 Task: Create a due date automation trigger when advanced on, 2 working days before a card is due add fields with custom field "Resume" unchecked at 11:00 AM.
Action: Mouse moved to (1097, 318)
Screenshot: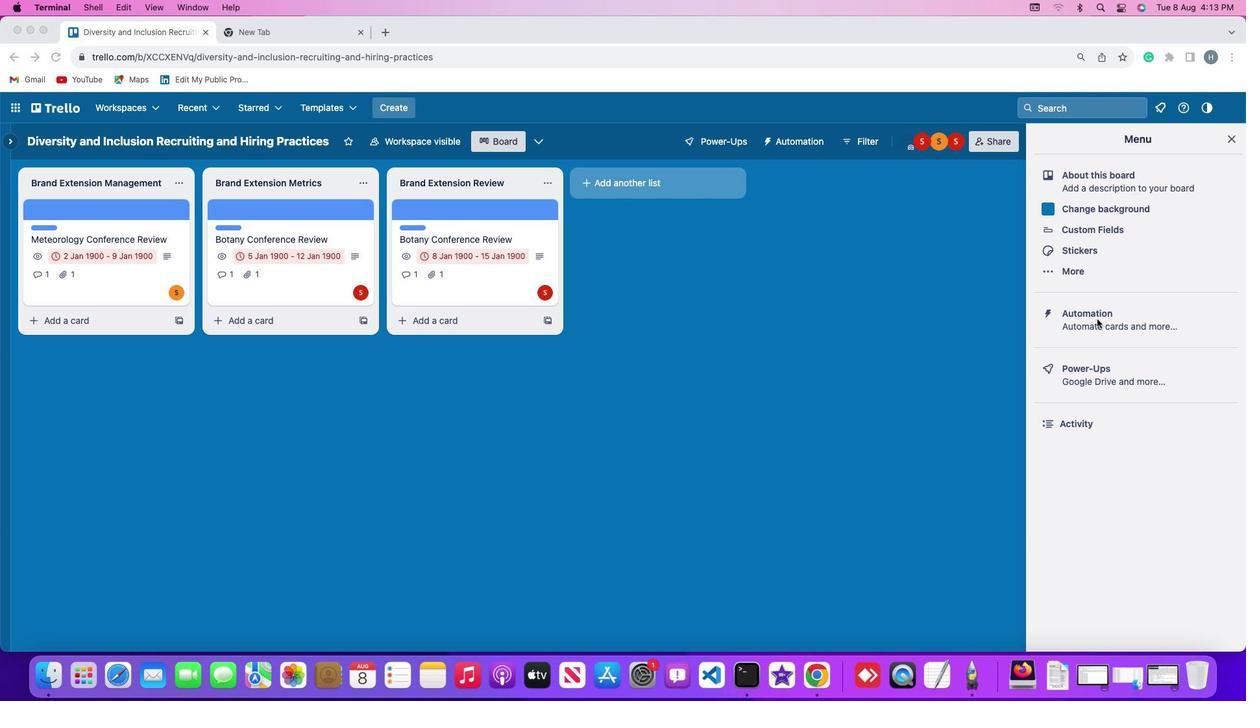 
Action: Mouse pressed left at (1097, 318)
Screenshot: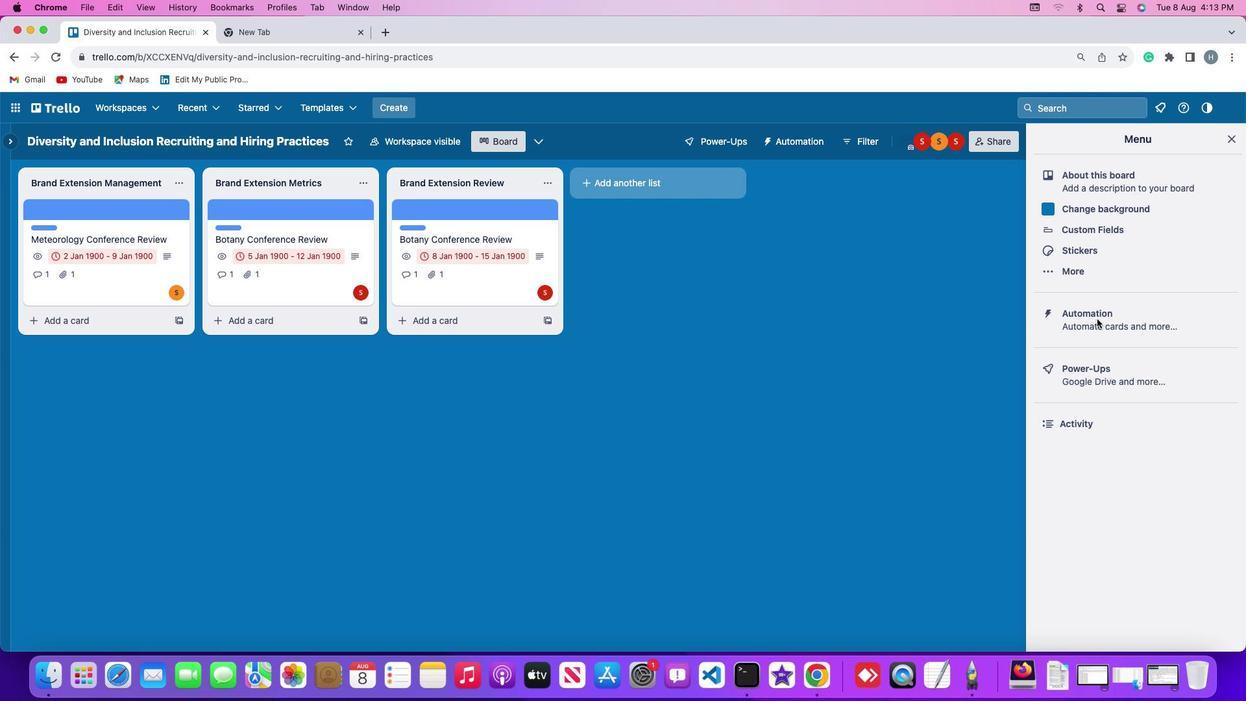 
Action: Mouse pressed left at (1097, 318)
Screenshot: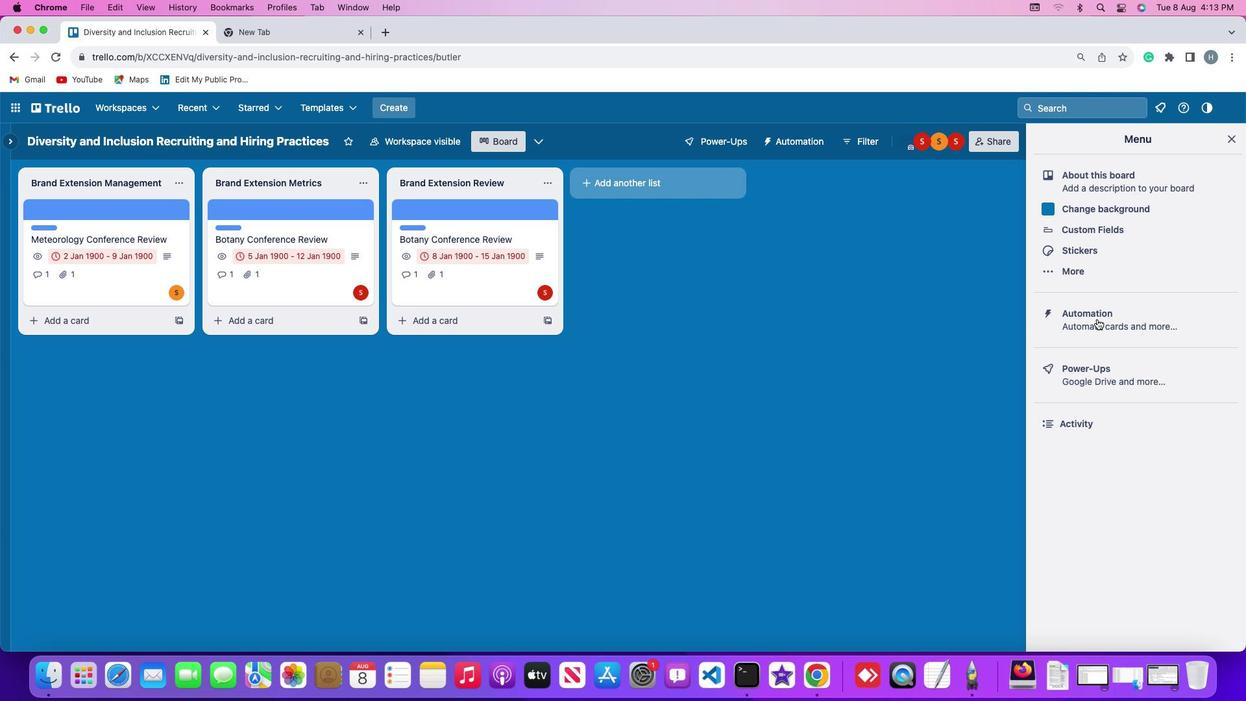 
Action: Mouse moved to (74, 304)
Screenshot: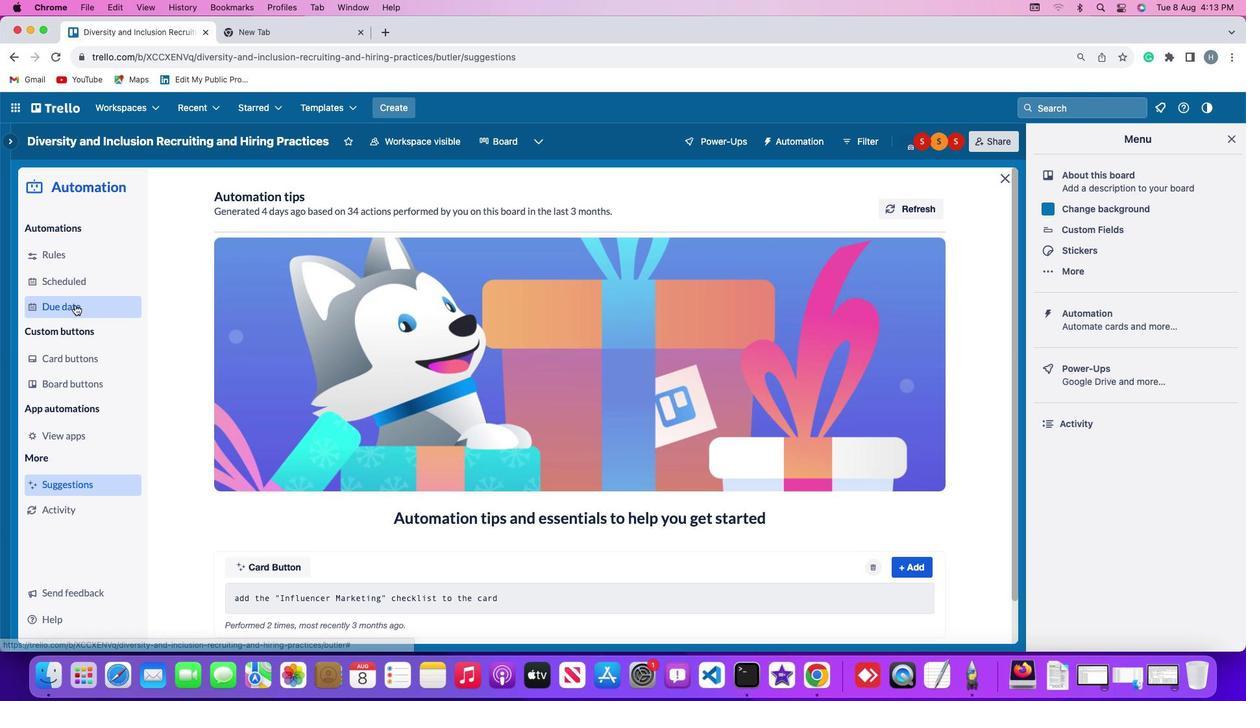 
Action: Mouse pressed left at (74, 304)
Screenshot: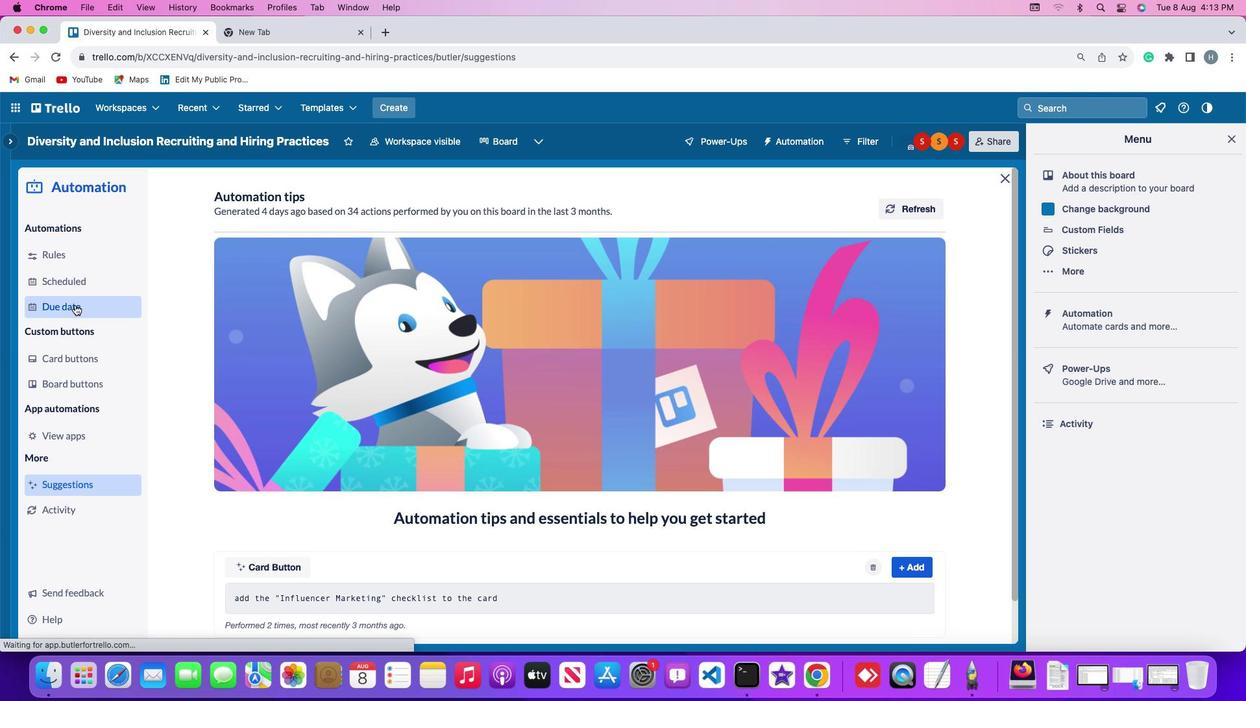 
Action: Mouse moved to (888, 202)
Screenshot: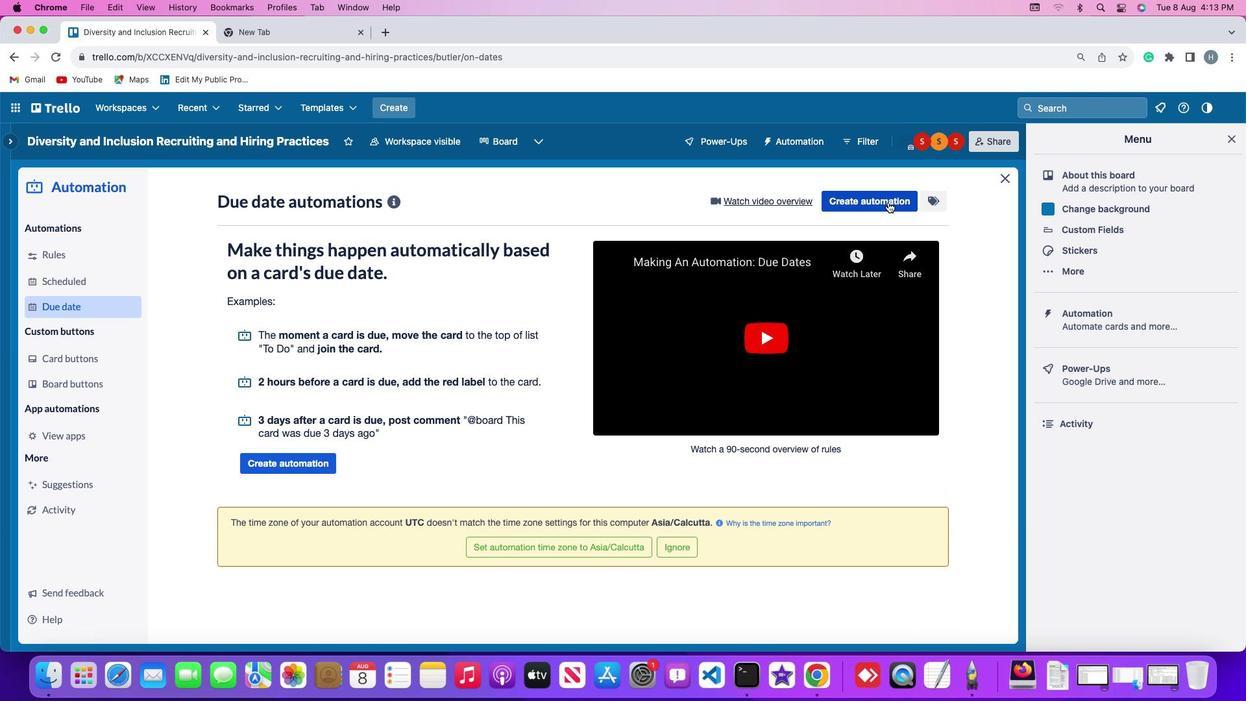 
Action: Mouse pressed left at (888, 202)
Screenshot: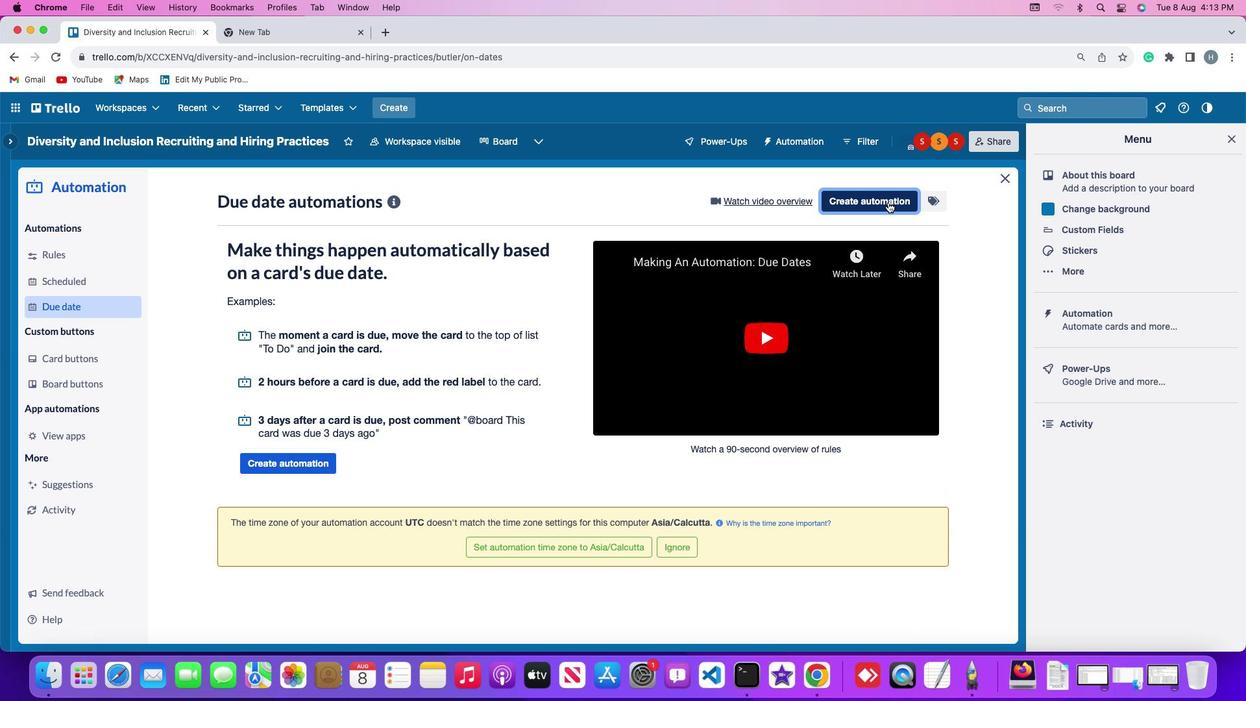 
Action: Mouse moved to (352, 325)
Screenshot: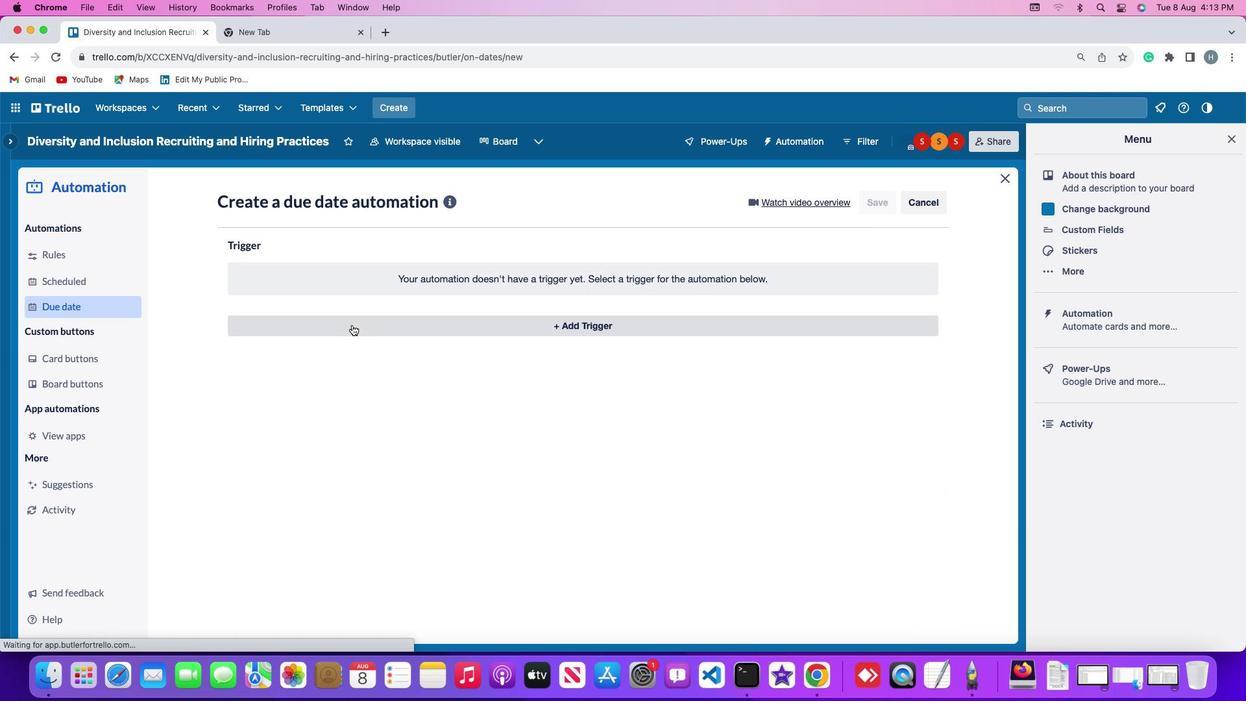 
Action: Mouse pressed left at (352, 325)
Screenshot: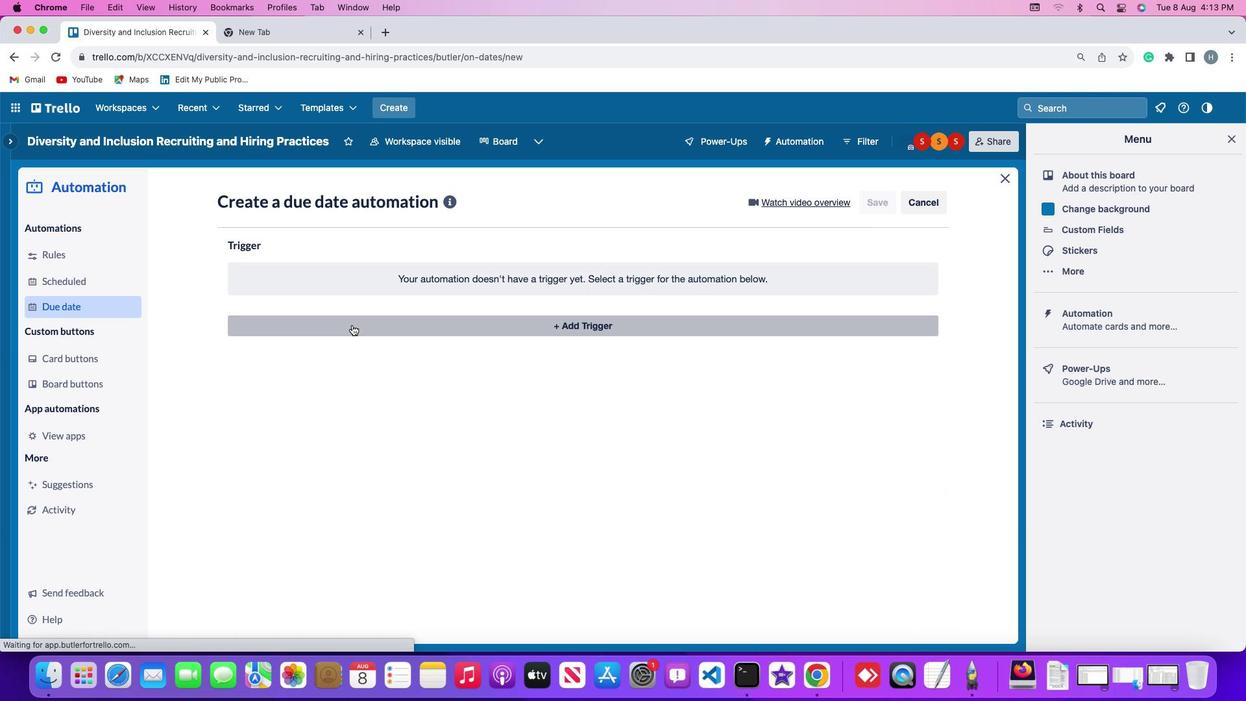 
Action: Mouse moved to (253, 523)
Screenshot: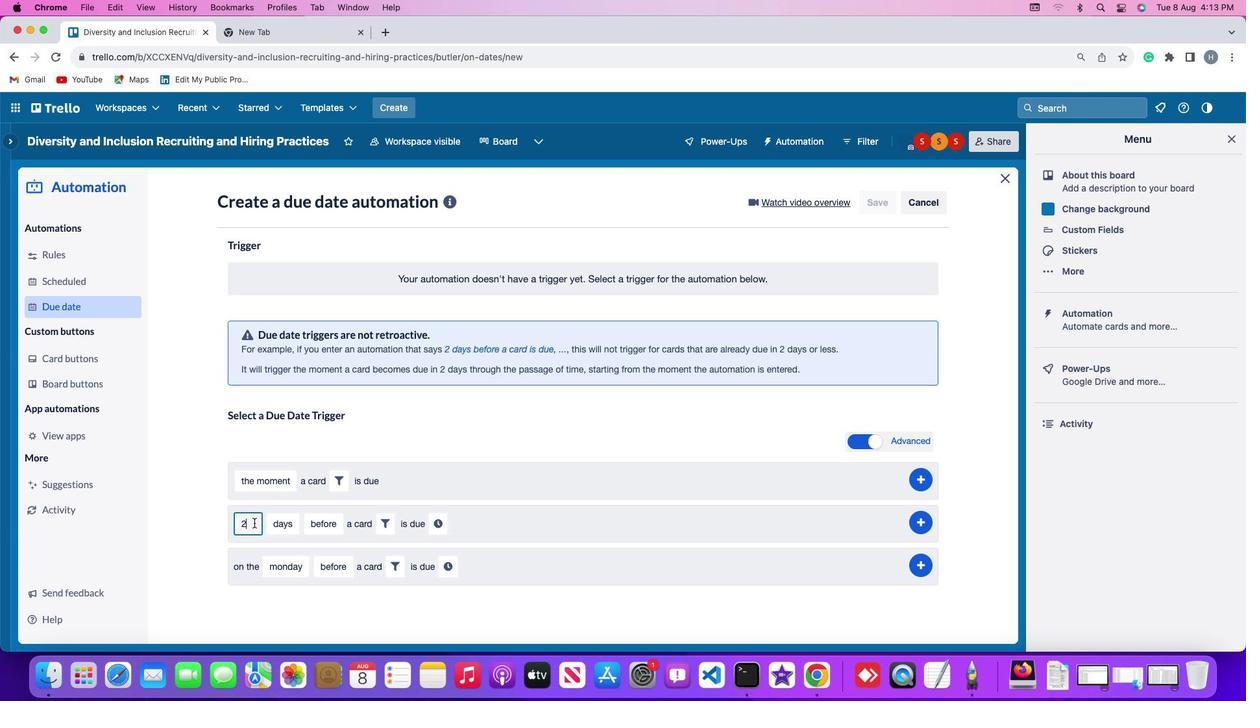 
Action: Mouse pressed left at (253, 523)
Screenshot: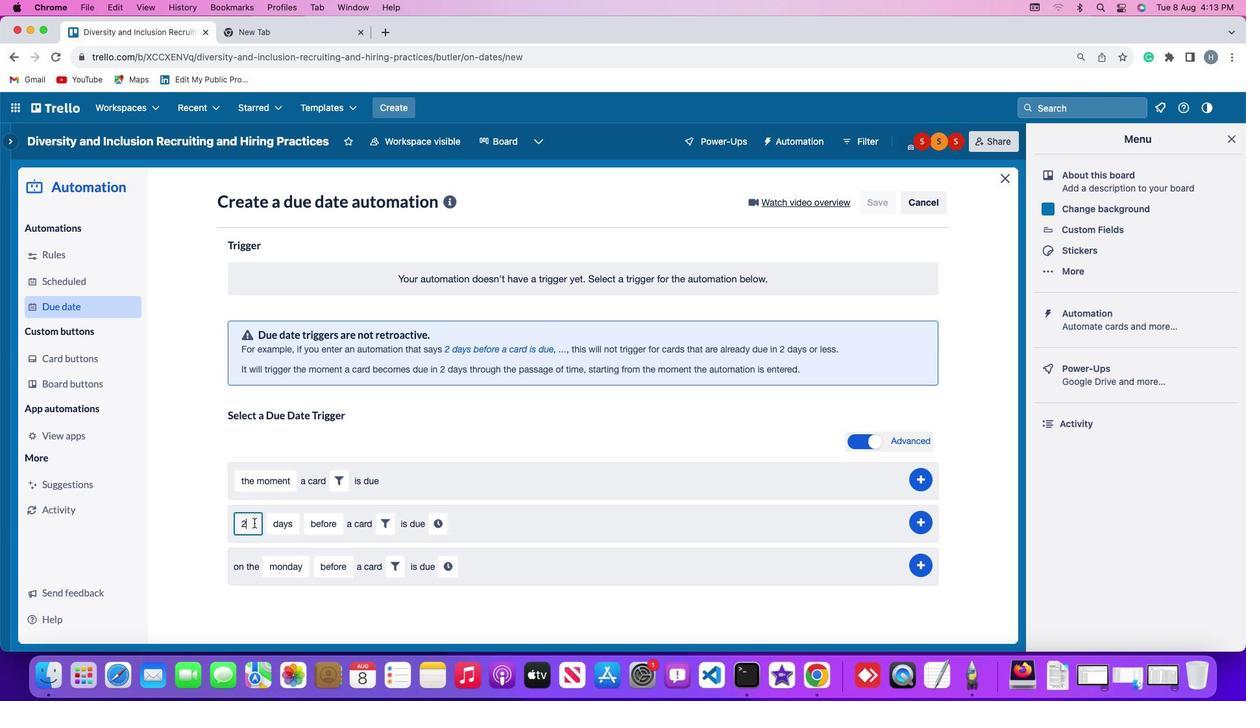 
Action: Key pressed Key.backspace'2'
Screenshot: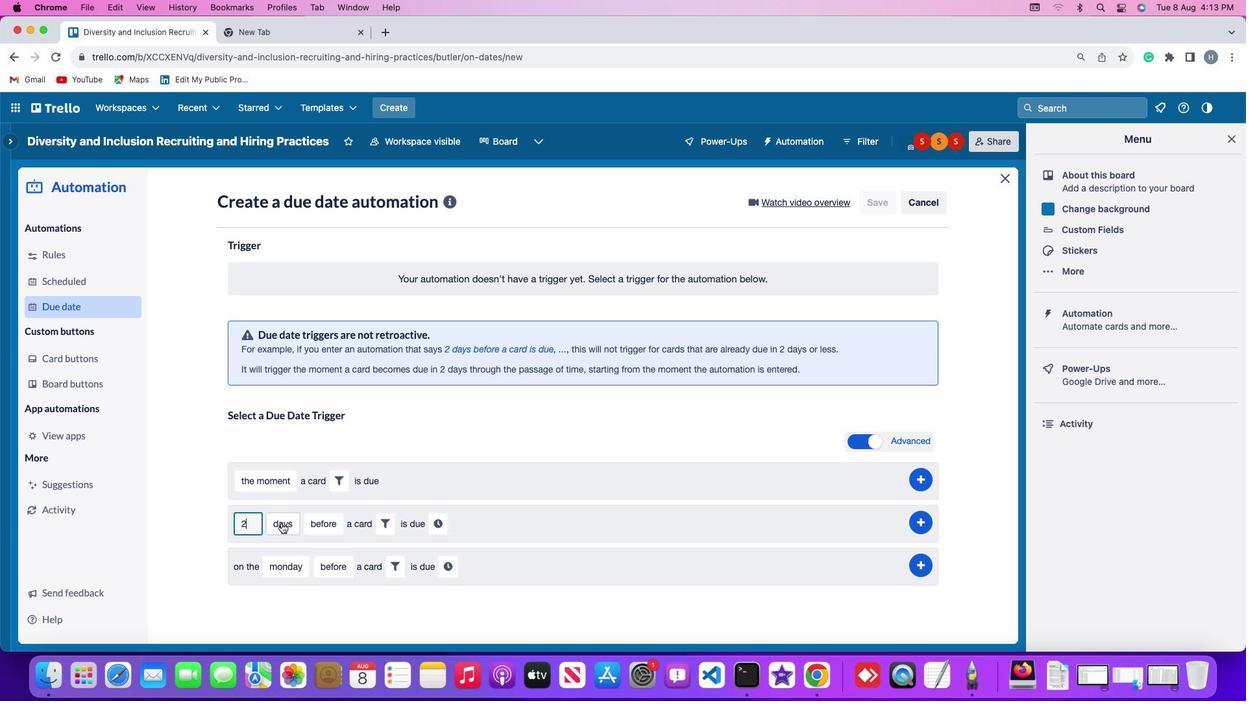 
Action: Mouse moved to (286, 523)
Screenshot: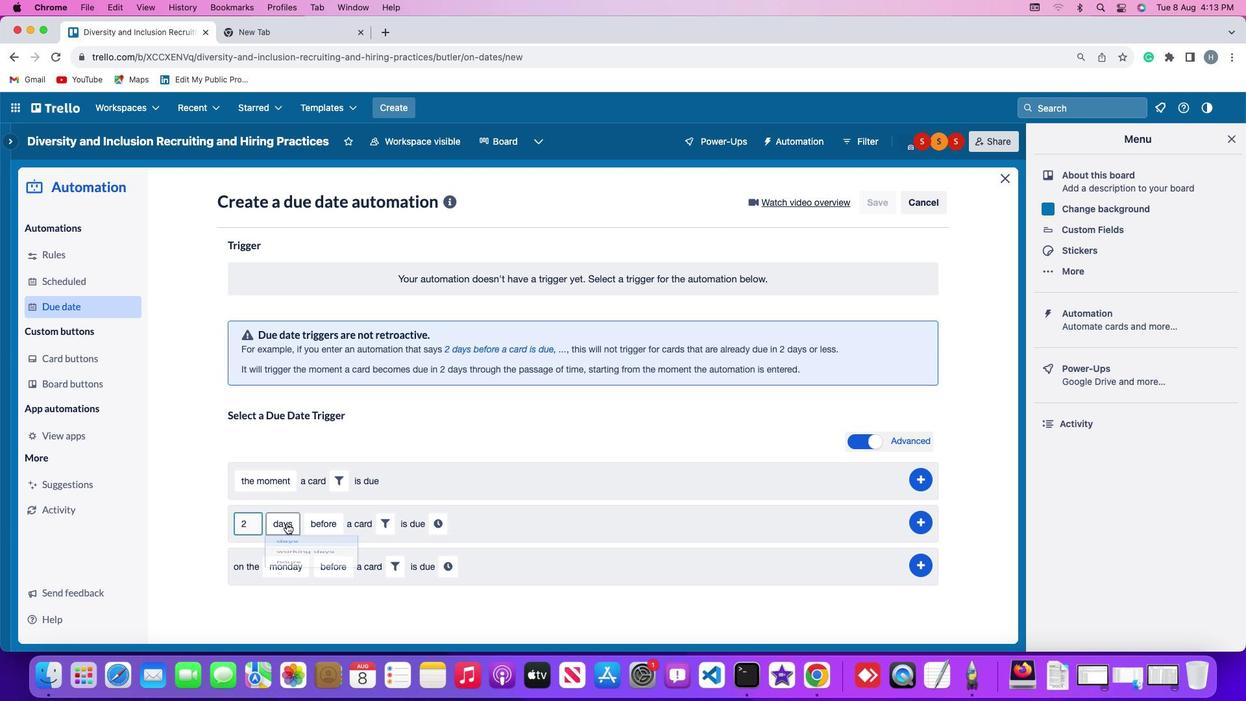 
Action: Mouse pressed left at (286, 523)
Screenshot: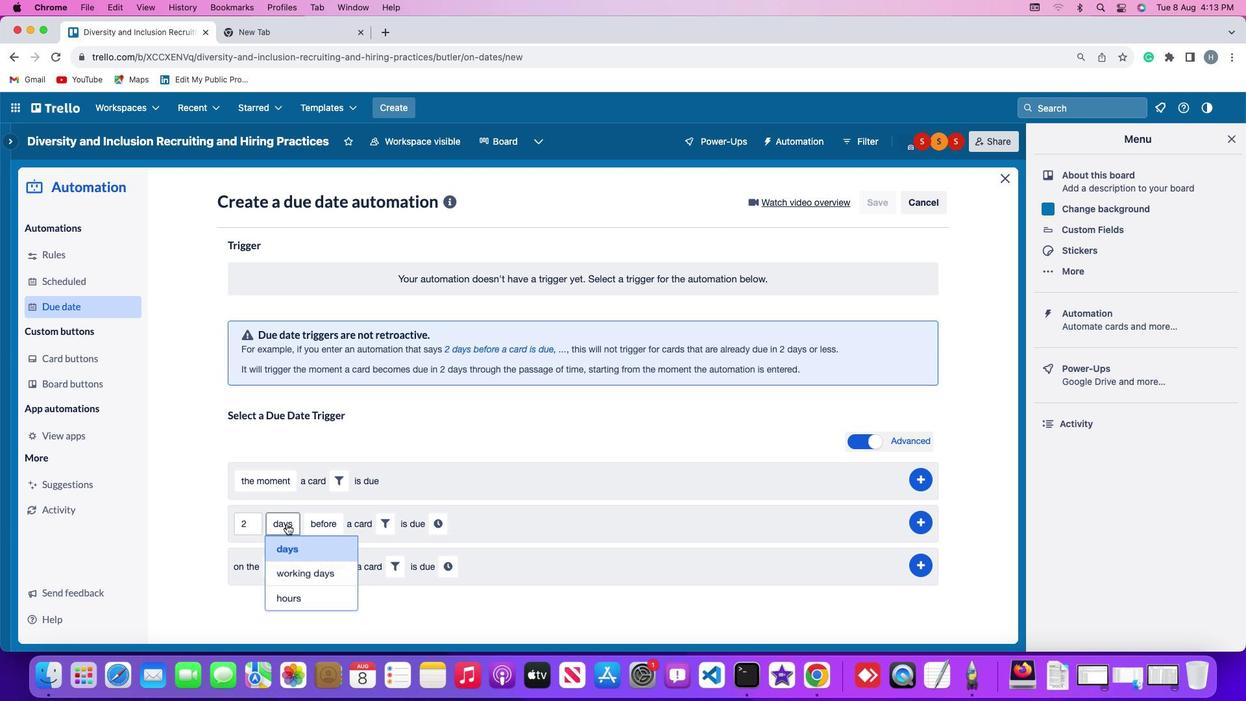 
Action: Mouse moved to (301, 572)
Screenshot: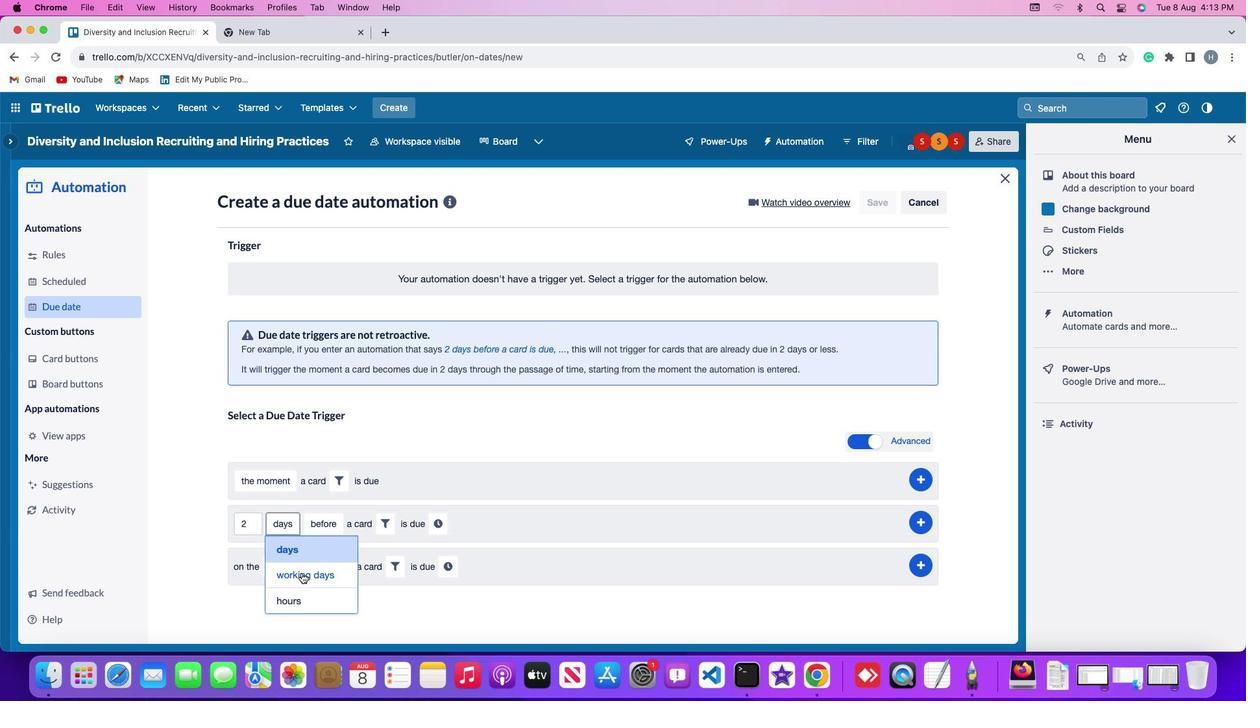 
Action: Mouse pressed left at (301, 572)
Screenshot: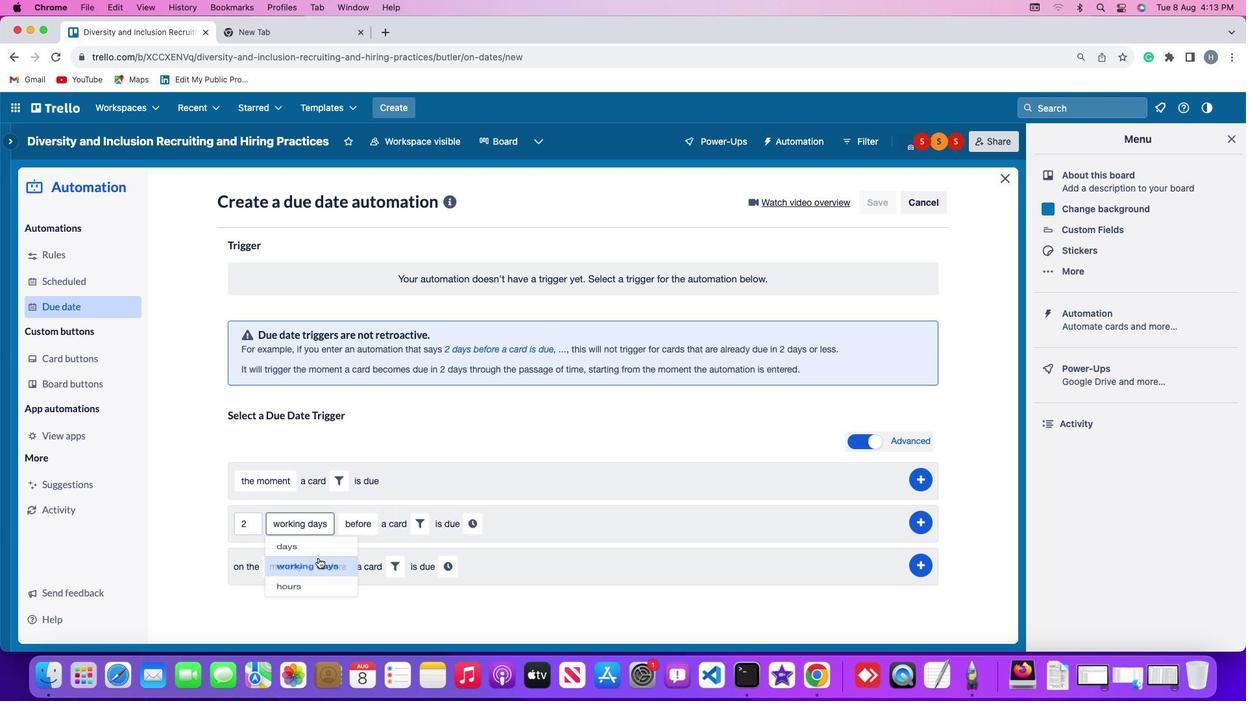 
Action: Mouse moved to (359, 523)
Screenshot: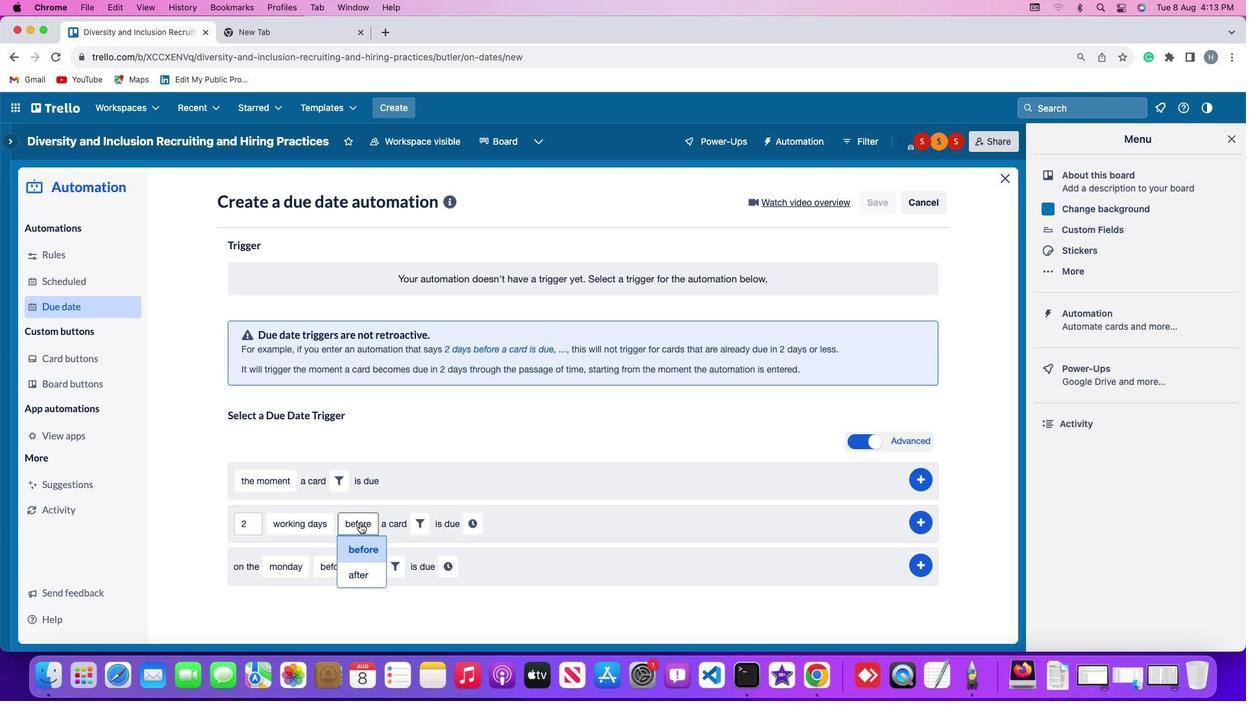 
Action: Mouse pressed left at (359, 523)
Screenshot: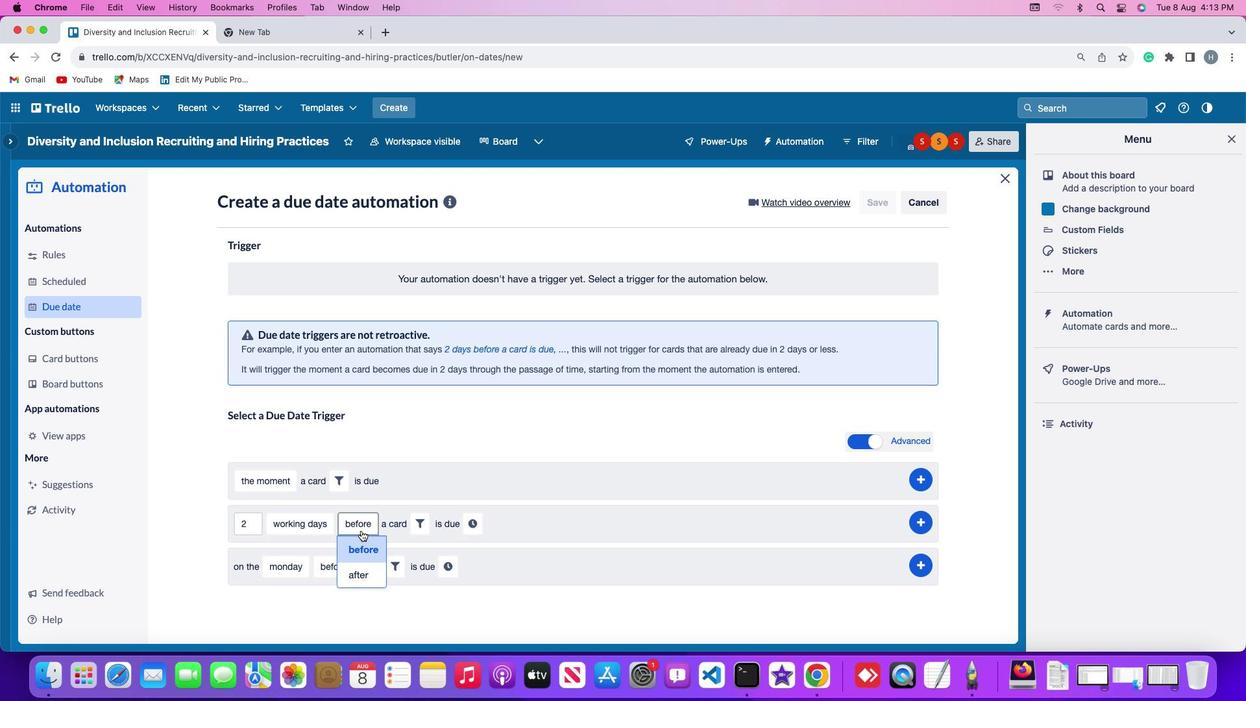 
Action: Mouse moved to (370, 551)
Screenshot: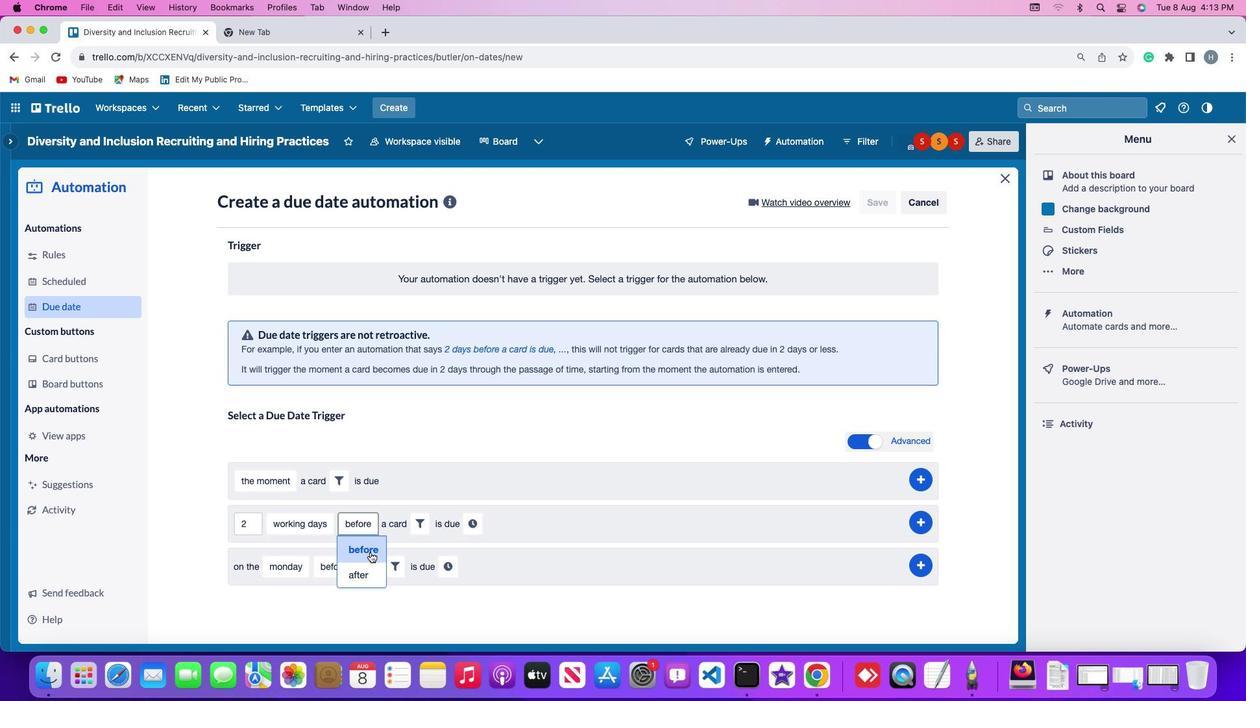 
Action: Mouse pressed left at (370, 551)
Screenshot: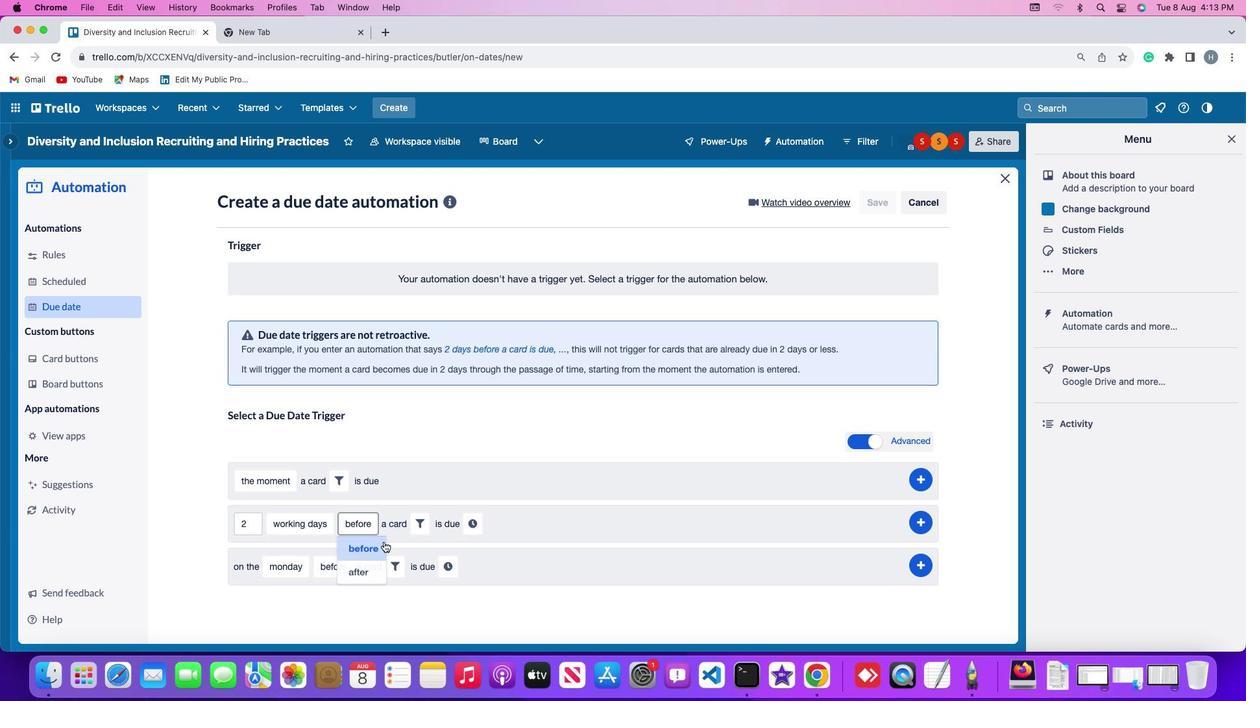 
Action: Mouse moved to (417, 531)
Screenshot: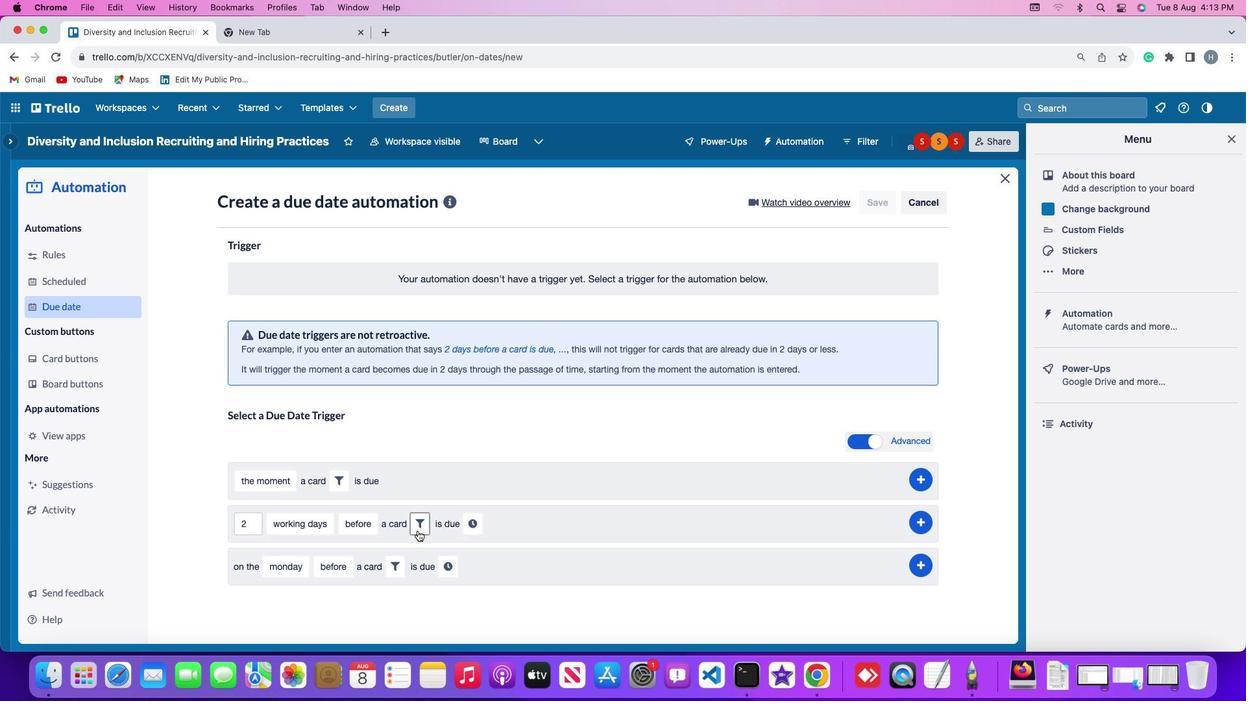
Action: Mouse pressed left at (417, 531)
Screenshot: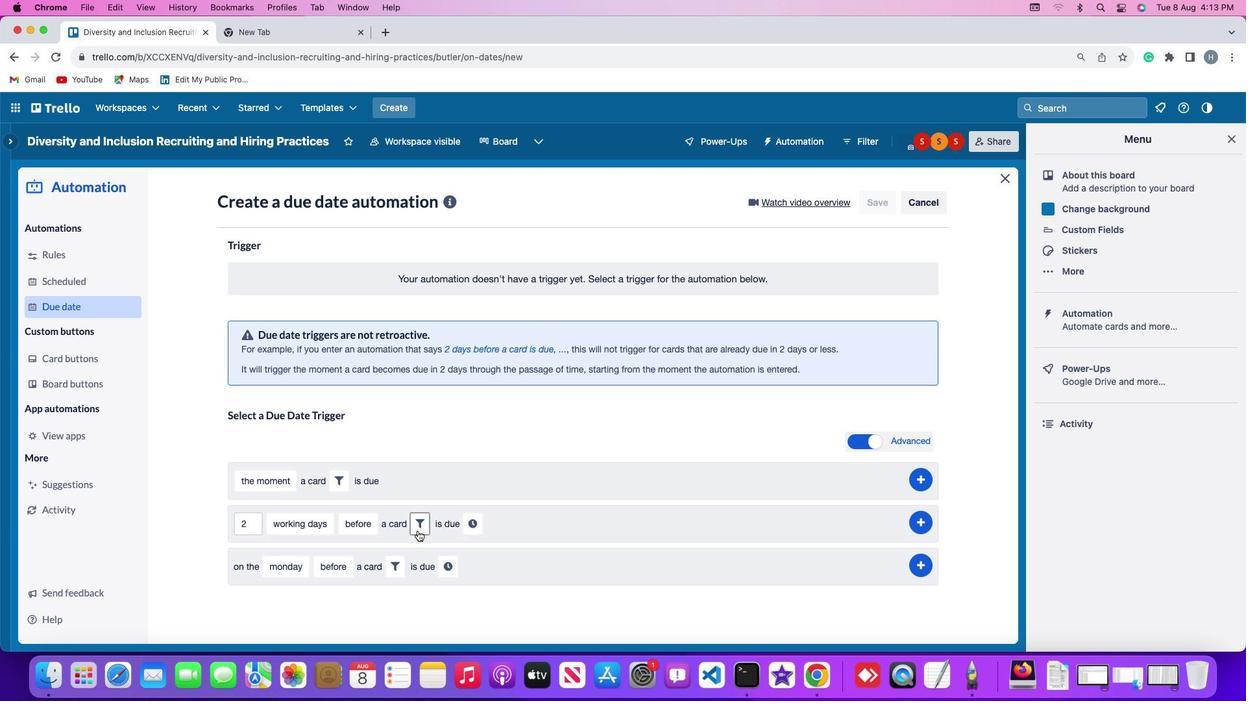 
Action: Mouse moved to (627, 566)
Screenshot: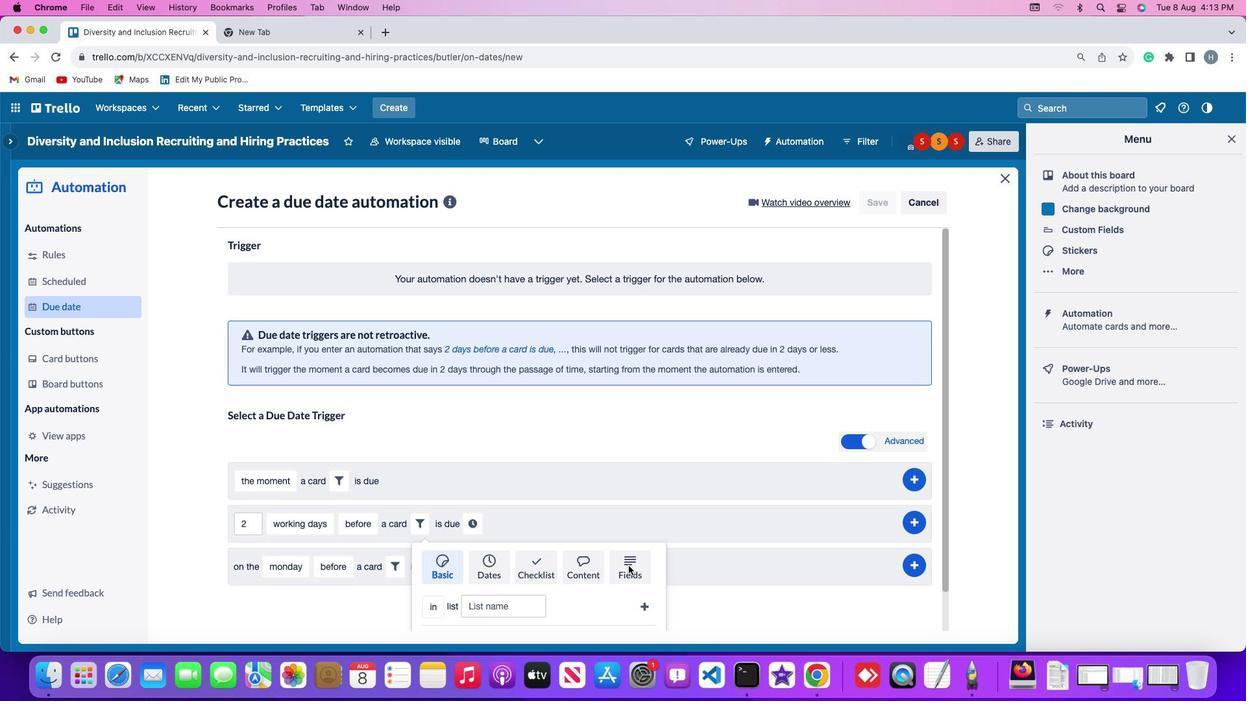 
Action: Mouse pressed left at (627, 566)
Screenshot: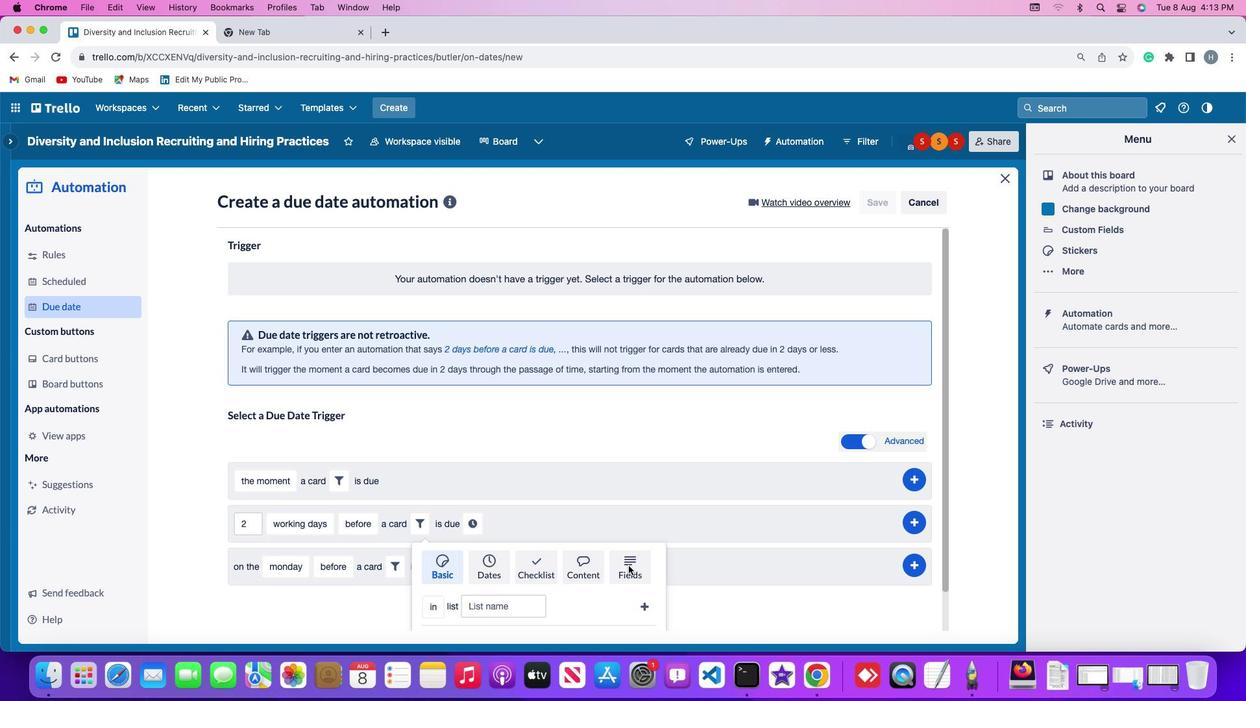 
Action: Mouse moved to (408, 603)
Screenshot: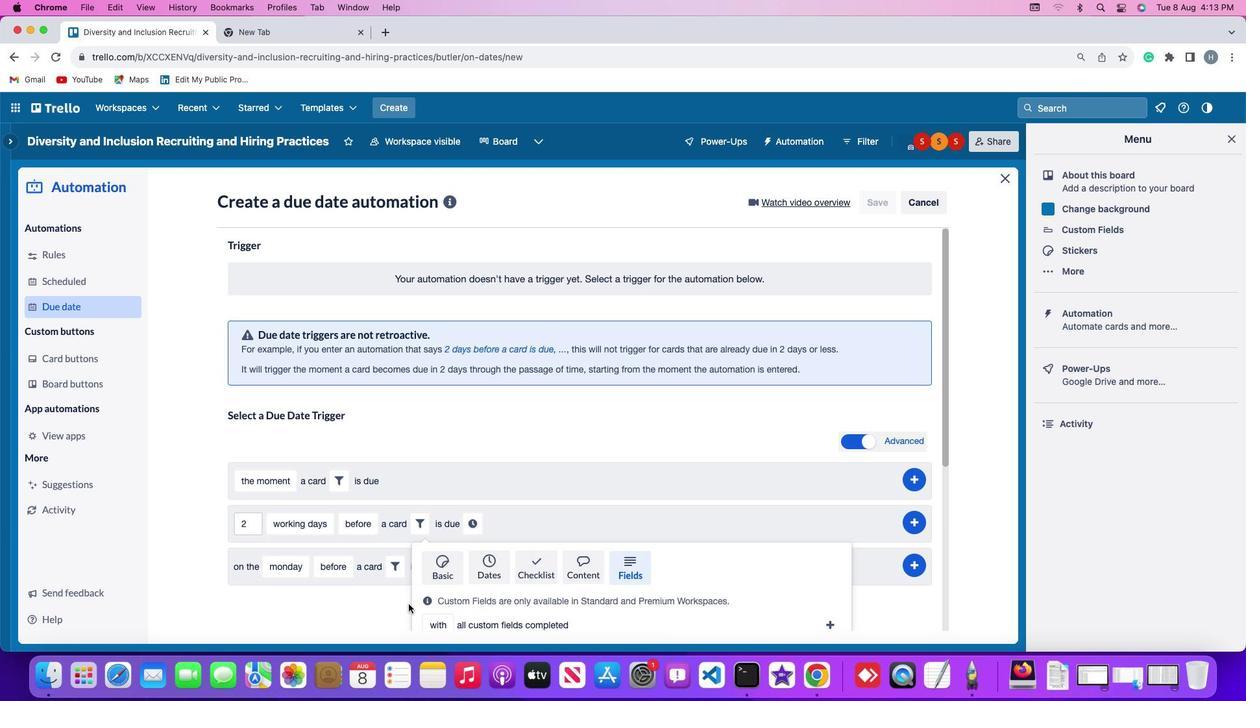 
Action: Mouse scrolled (408, 603) with delta (0, 0)
Screenshot: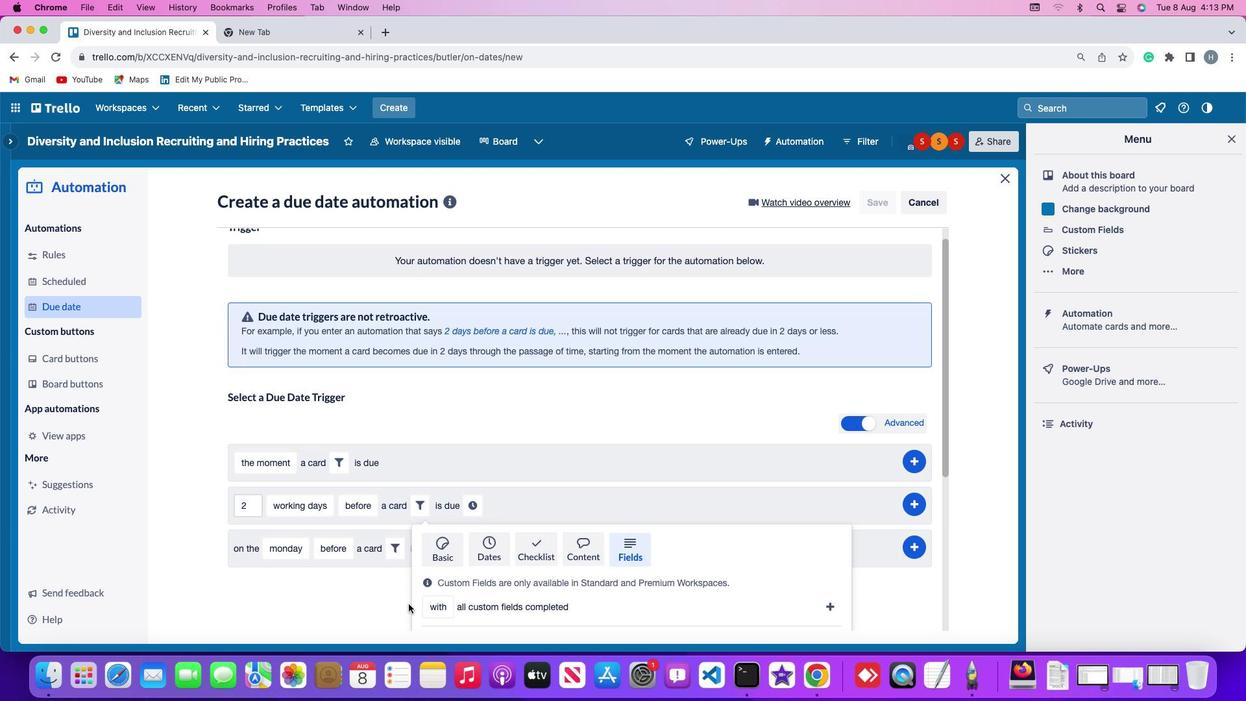 
Action: Mouse scrolled (408, 603) with delta (0, 0)
Screenshot: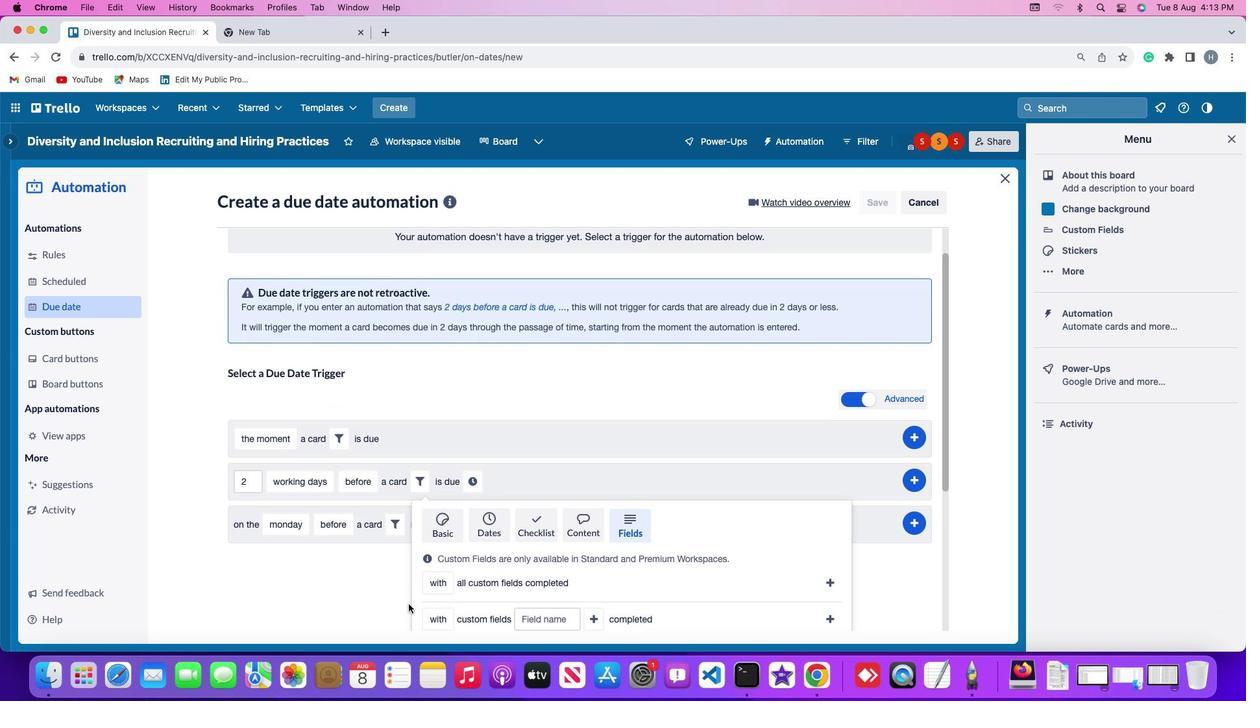 
Action: Mouse scrolled (408, 603) with delta (0, -1)
Screenshot: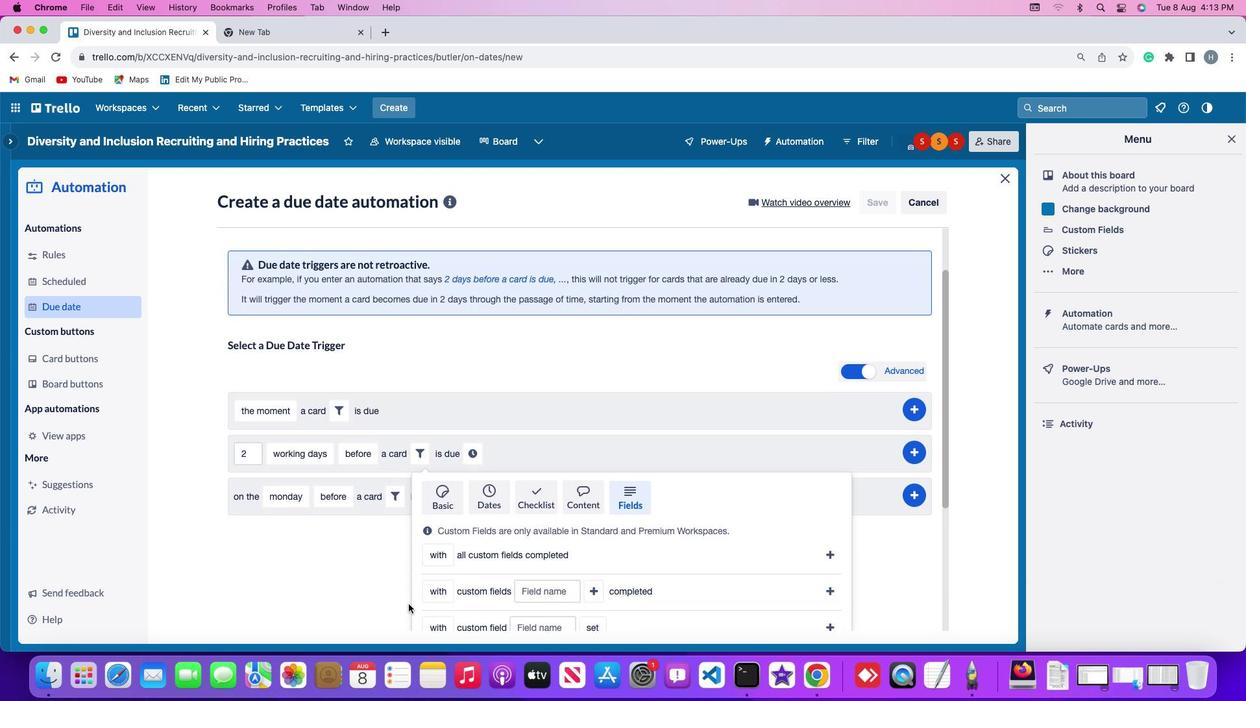 
Action: Mouse scrolled (408, 603) with delta (0, 0)
Screenshot: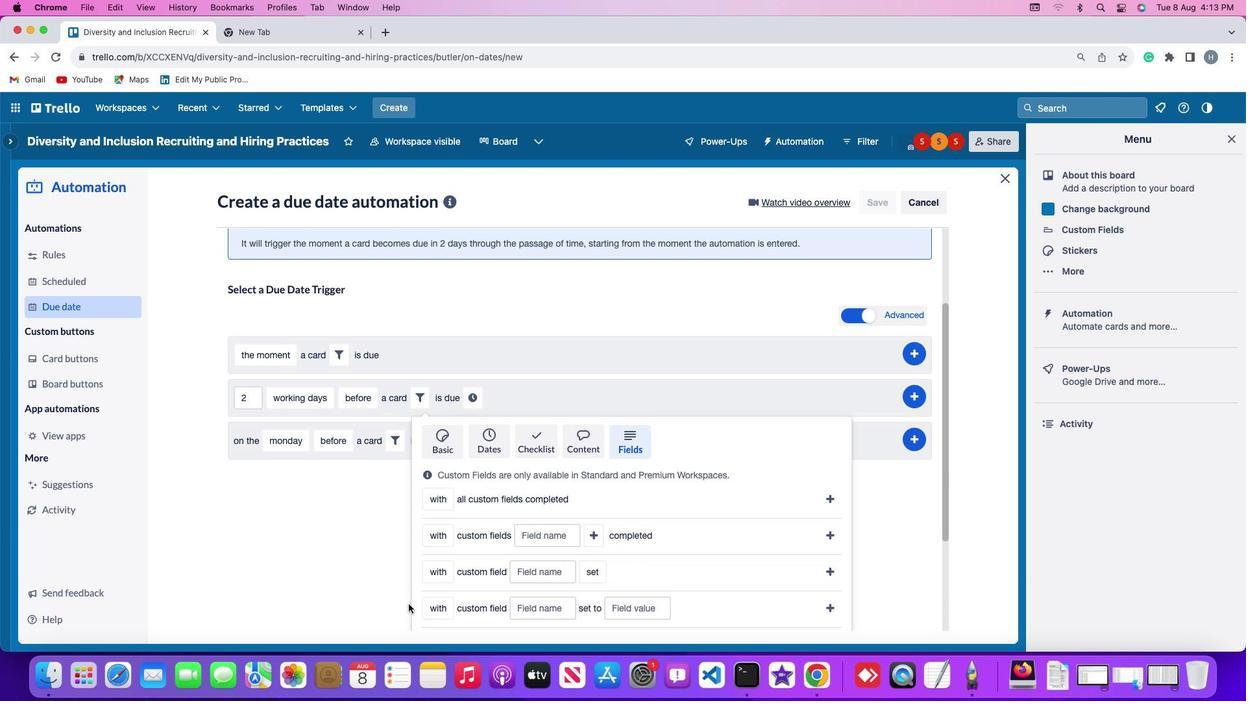 
Action: Mouse scrolled (408, 603) with delta (0, 0)
Screenshot: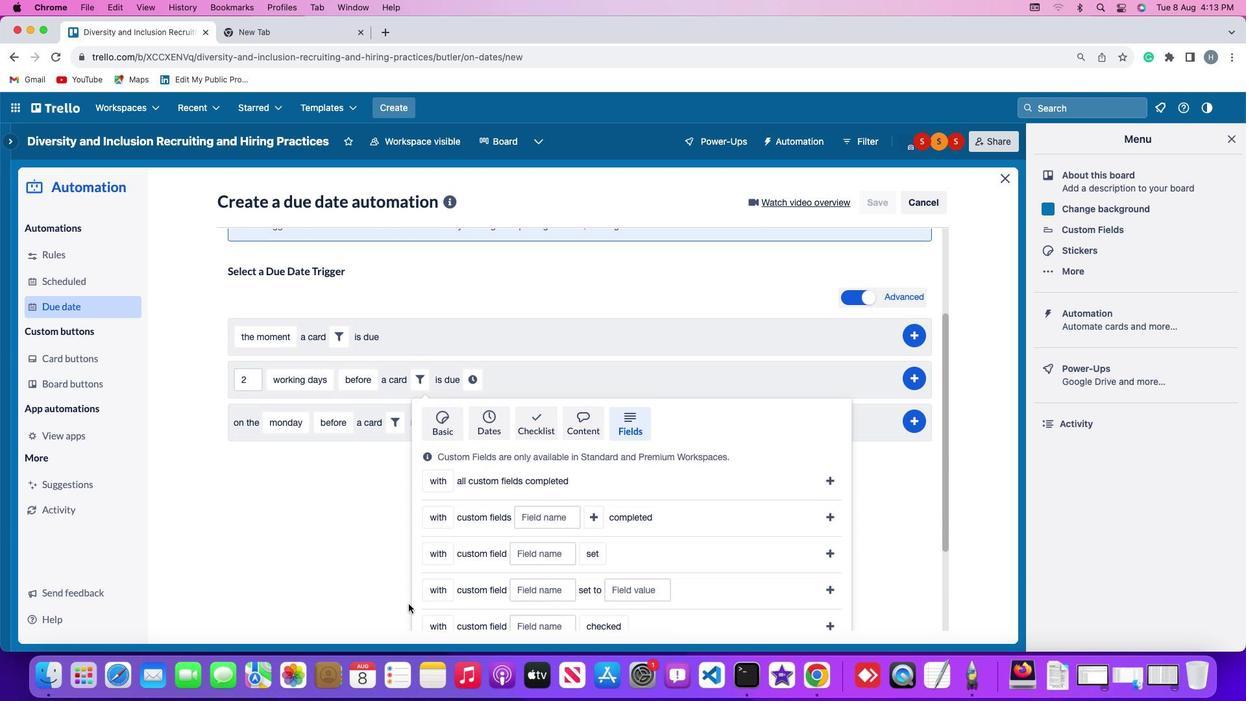 
Action: Mouse scrolled (408, 603) with delta (0, -1)
Screenshot: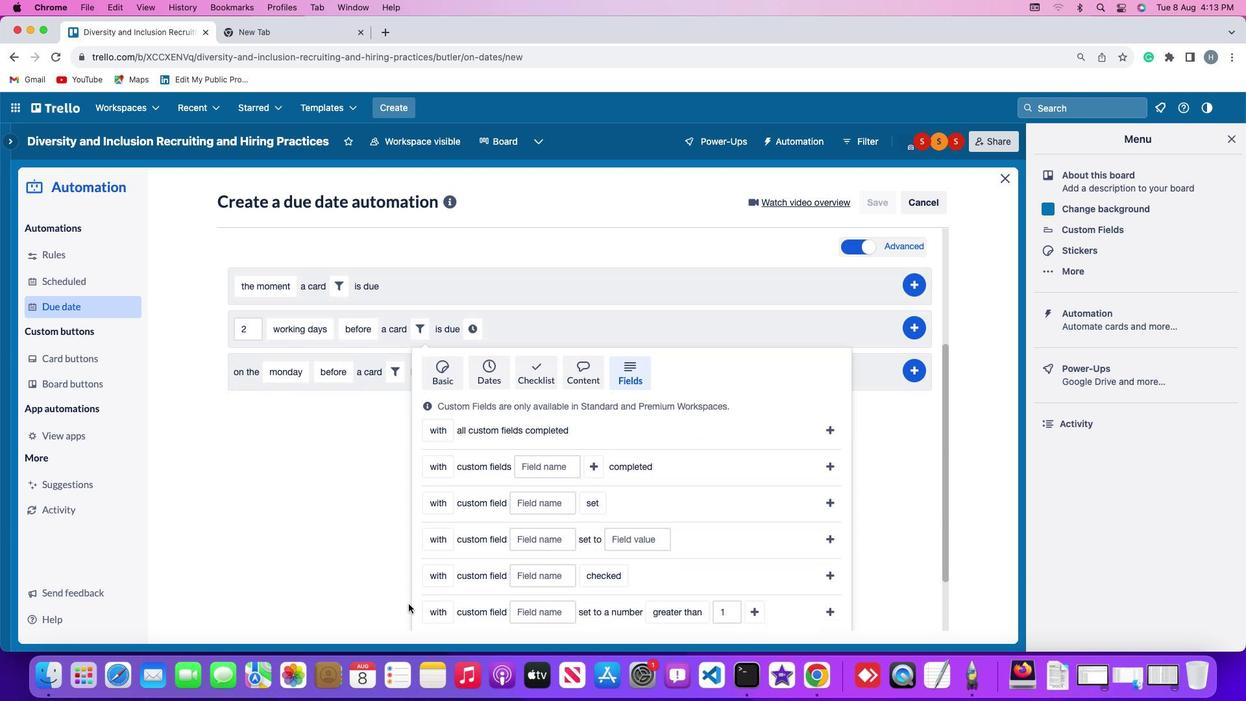 
Action: Mouse scrolled (408, 603) with delta (0, -2)
Screenshot: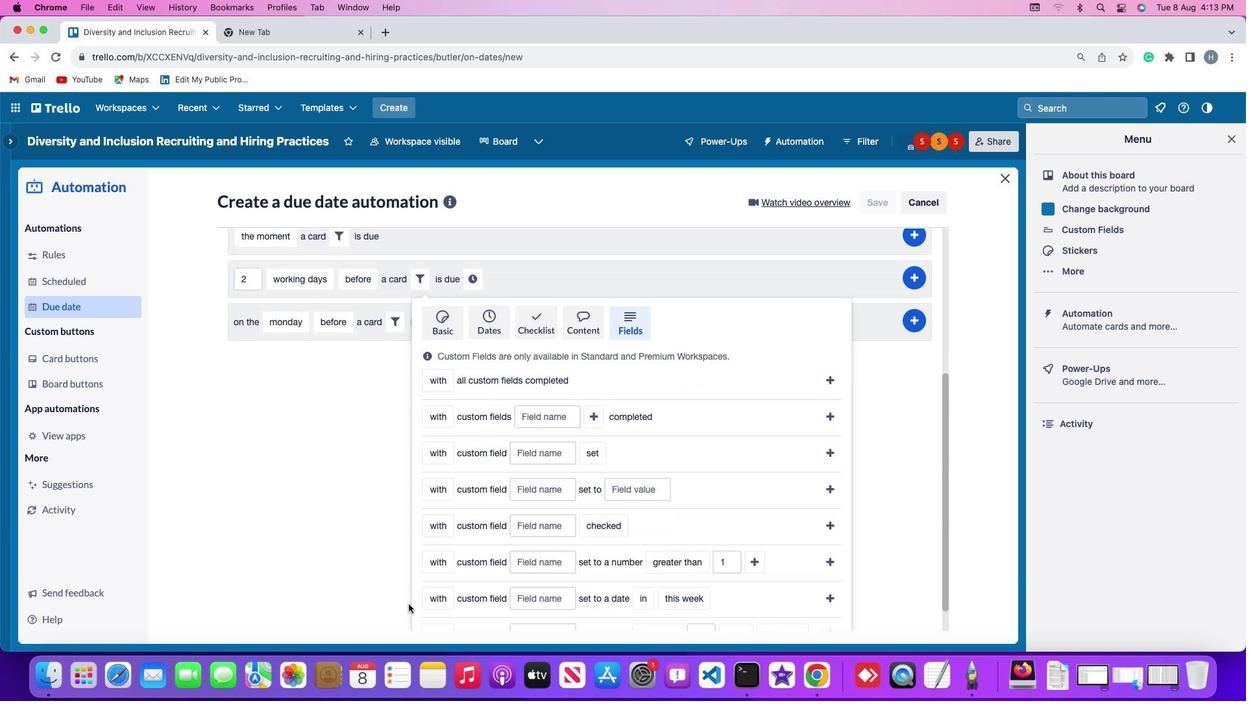 
Action: Mouse scrolled (408, 603) with delta (0, 0)
Screenshot: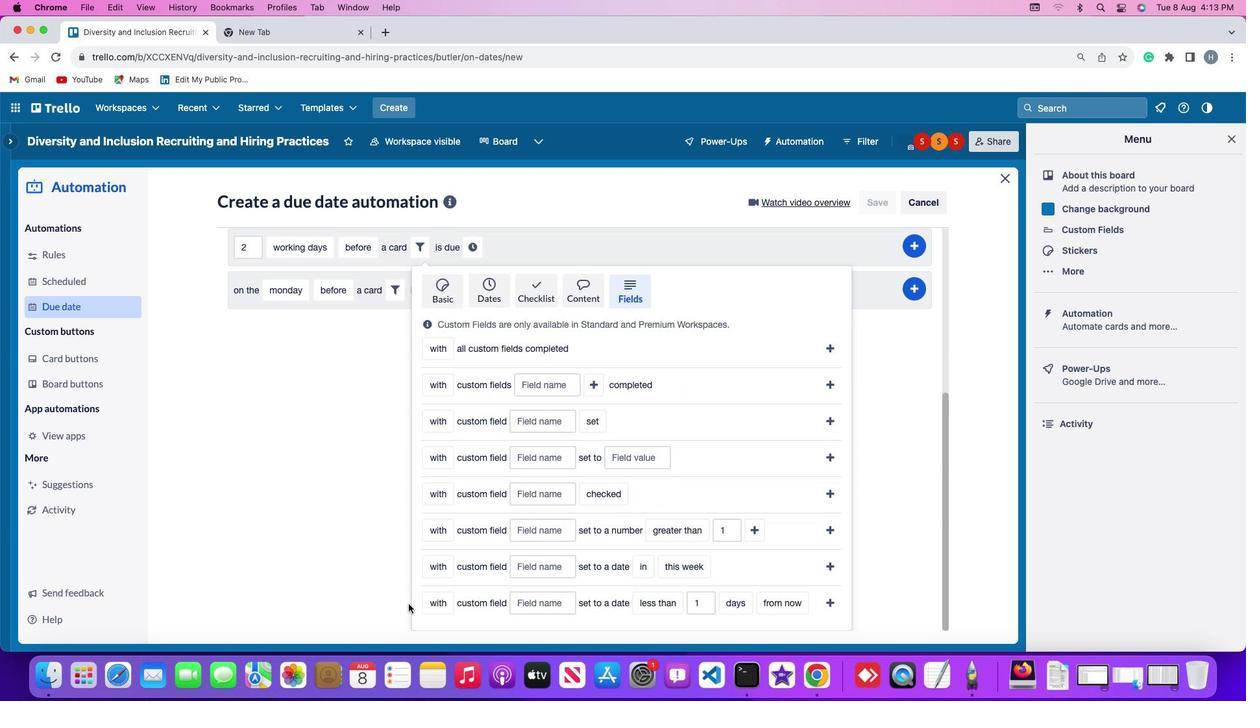 
Action: Mouse scrolled (408, 603) with delta (0, 0)
Screenshot: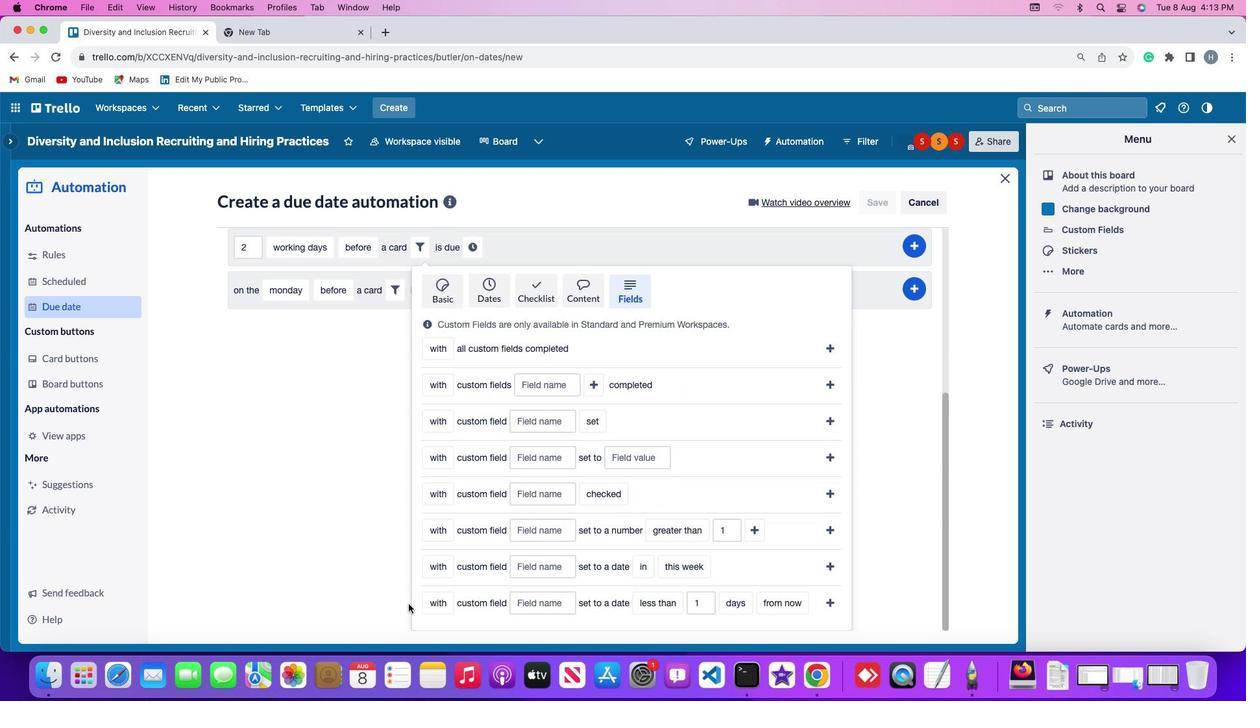
Action: Mouse moved to (444, 489)
Screenshot: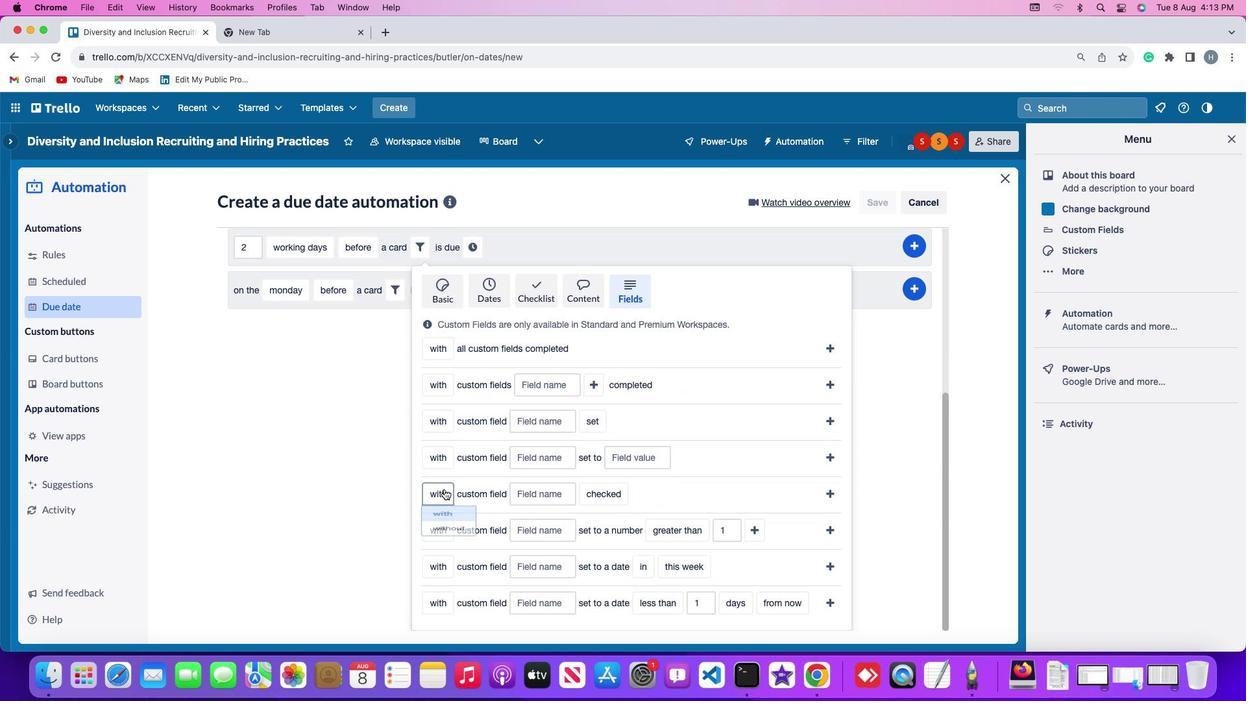 
Action: Mouse pressed left at (444, 489)
Screenshot: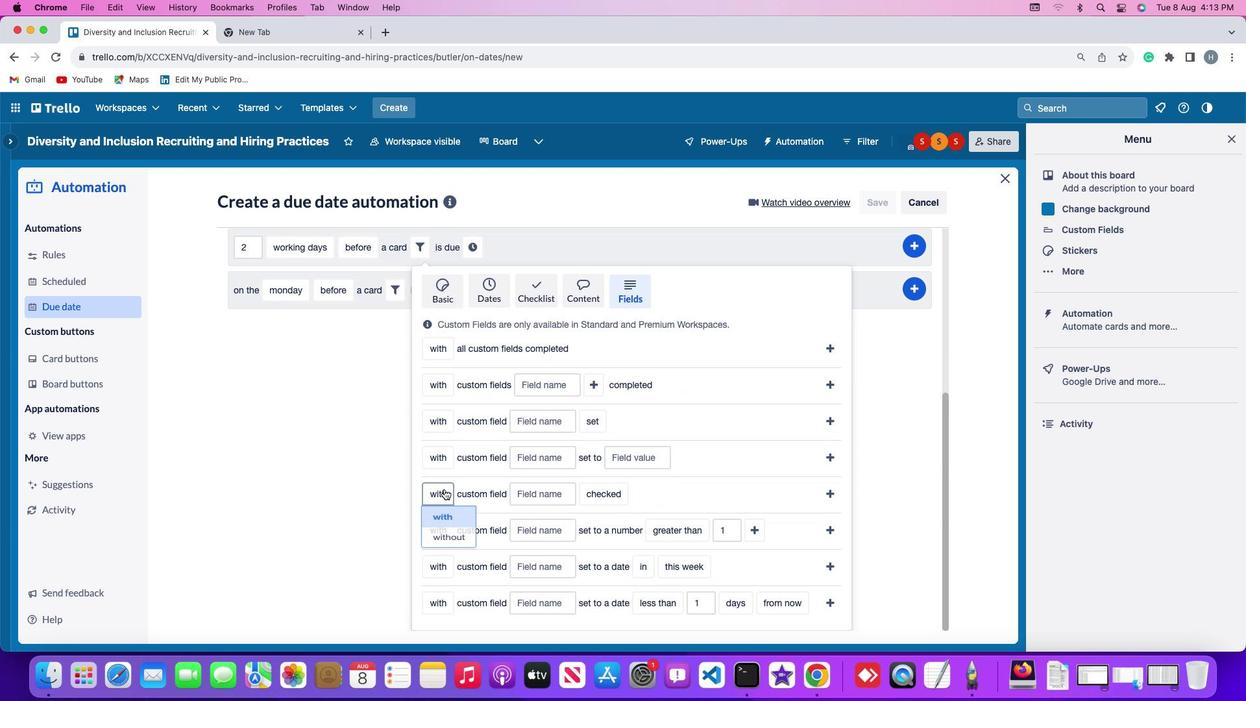 
Action: Mouse moved to (447, 523)
Screenshot: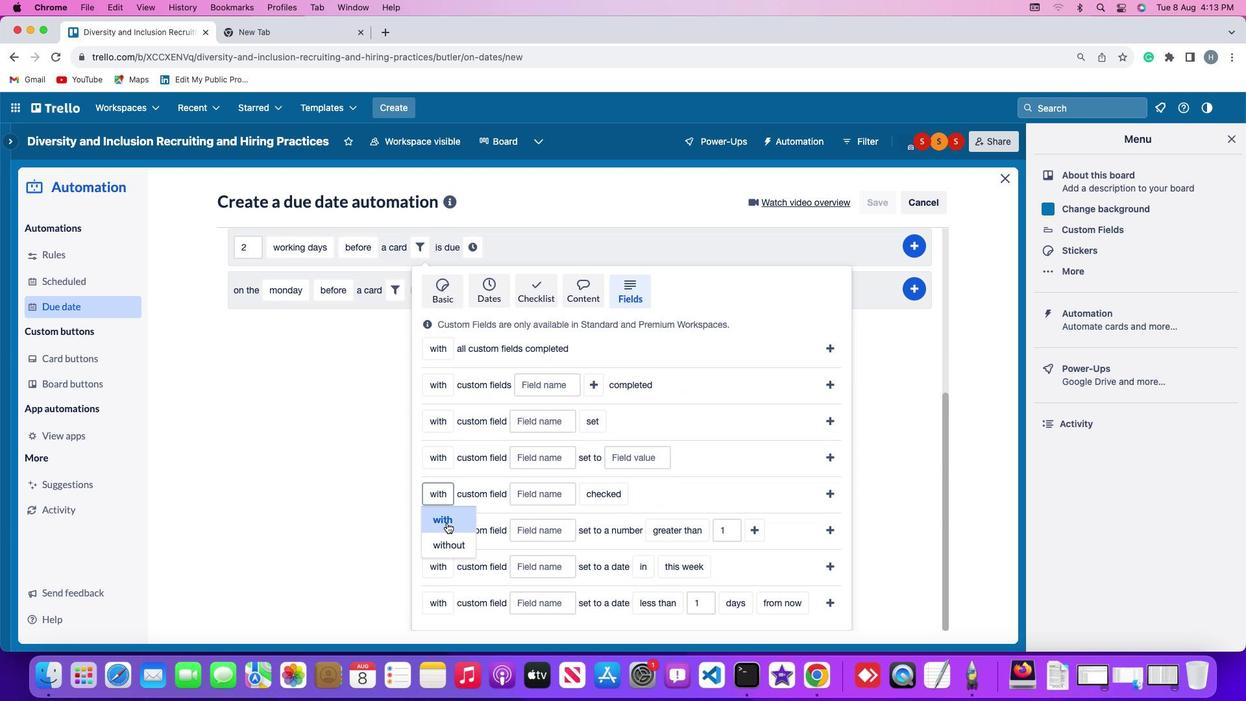 
Action: Mouse pressed left at (447, 523)
Screenshot: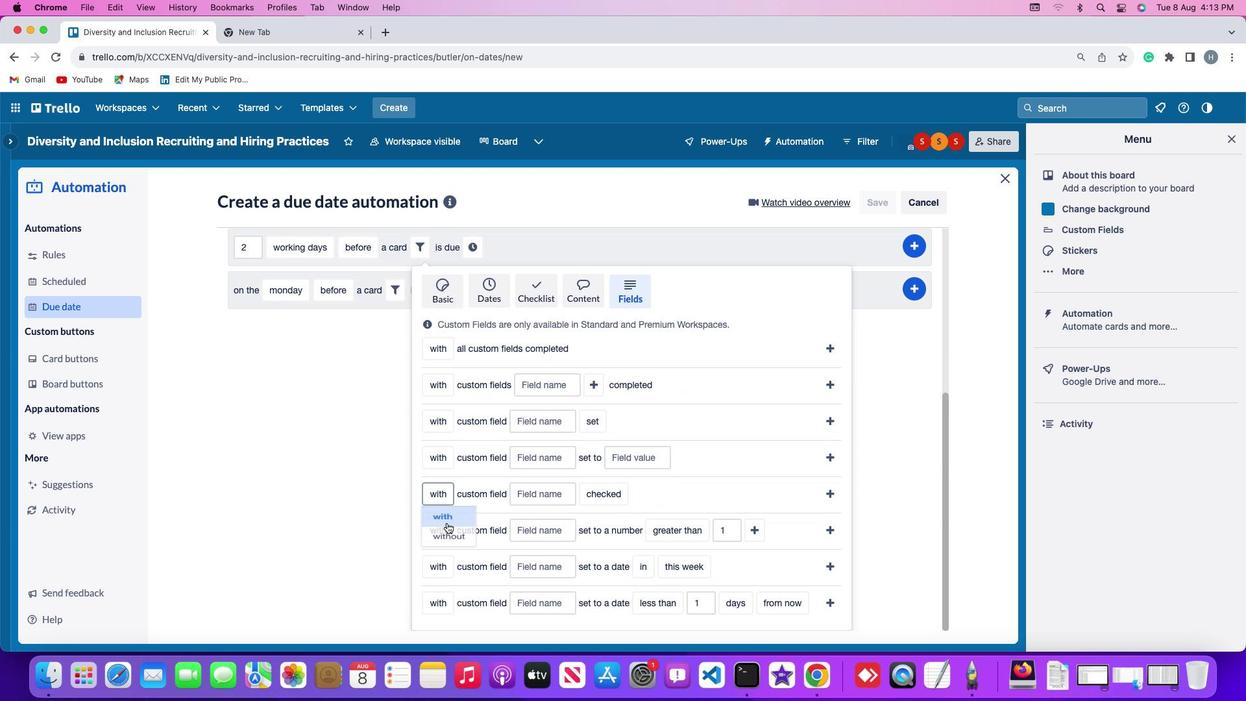 
Action: Mouse moved to (534, 496)
Screenshot: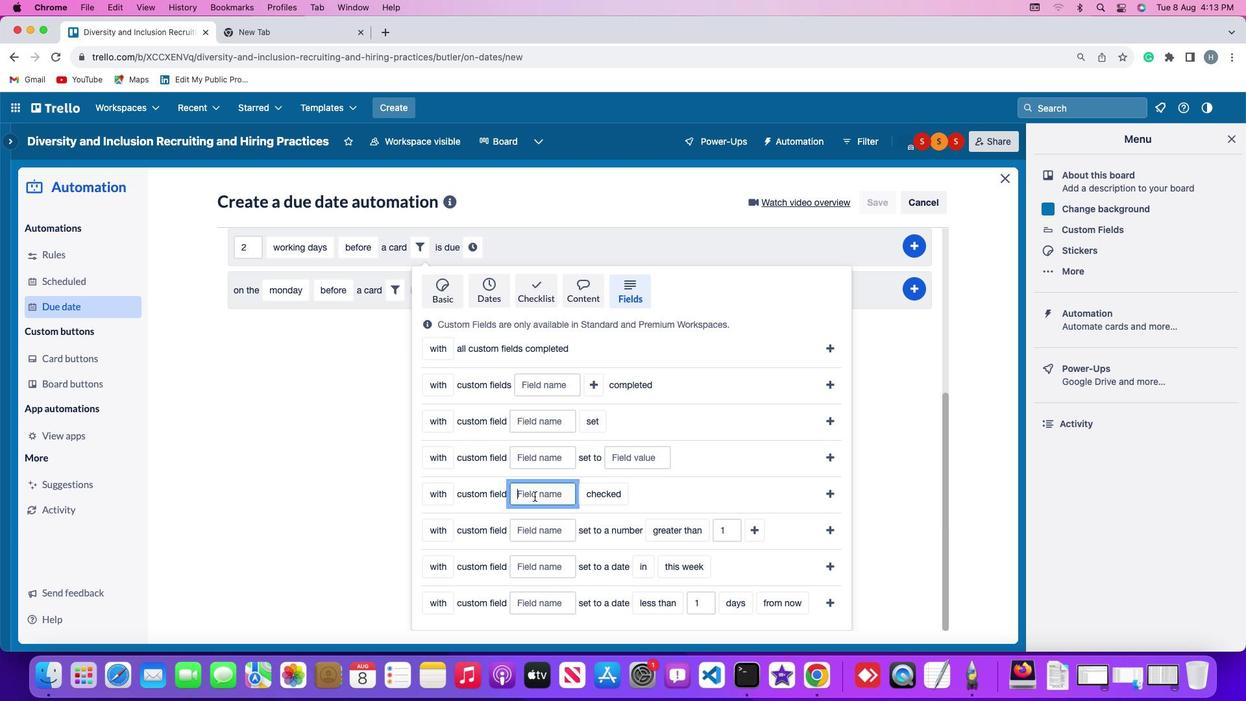 
Action: Mouse pressed left at (534, 496)
Screenshot: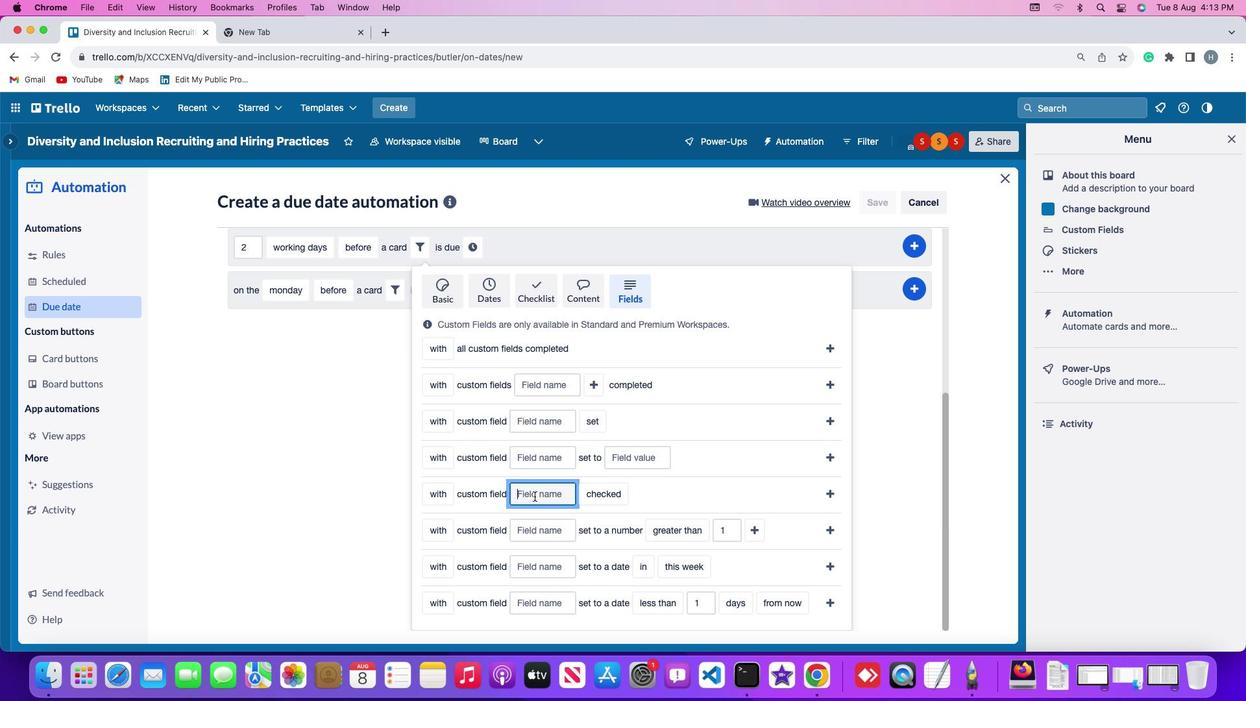 
Action: Key pressed Key.shift'R''e''s''u''m''e'
Screenshot: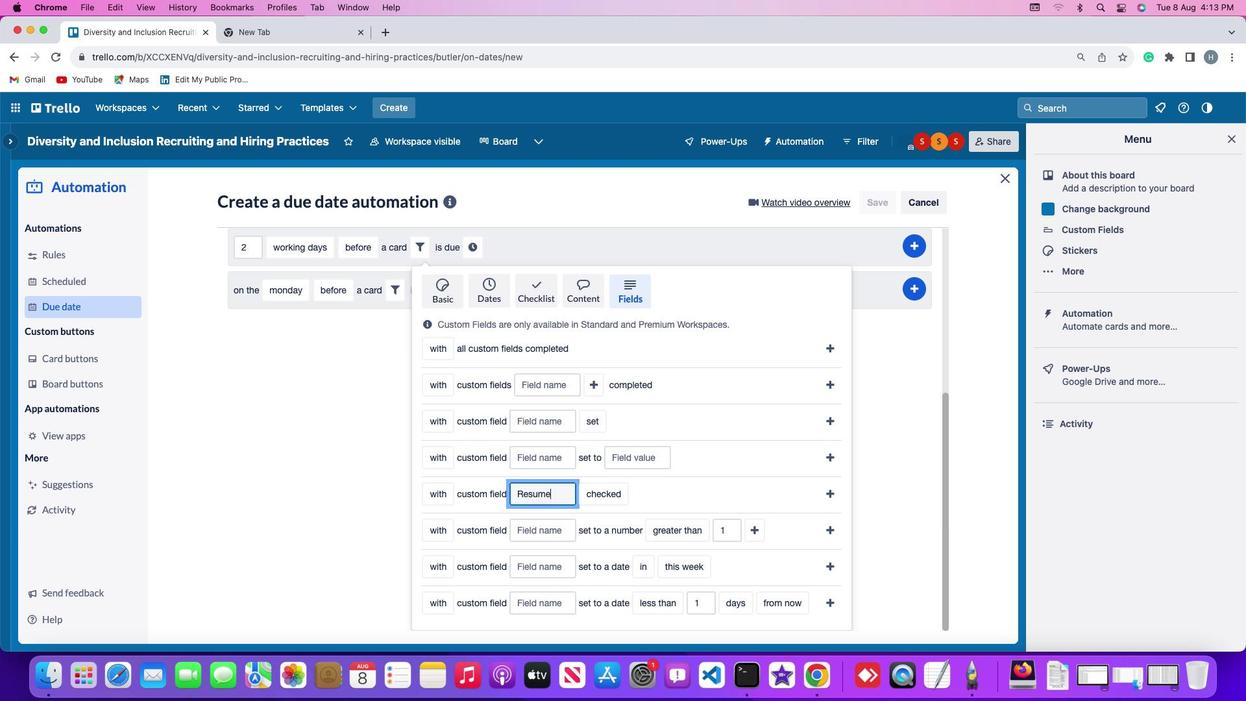 
Action: Mouse moved to (586, 490)
Screenshot: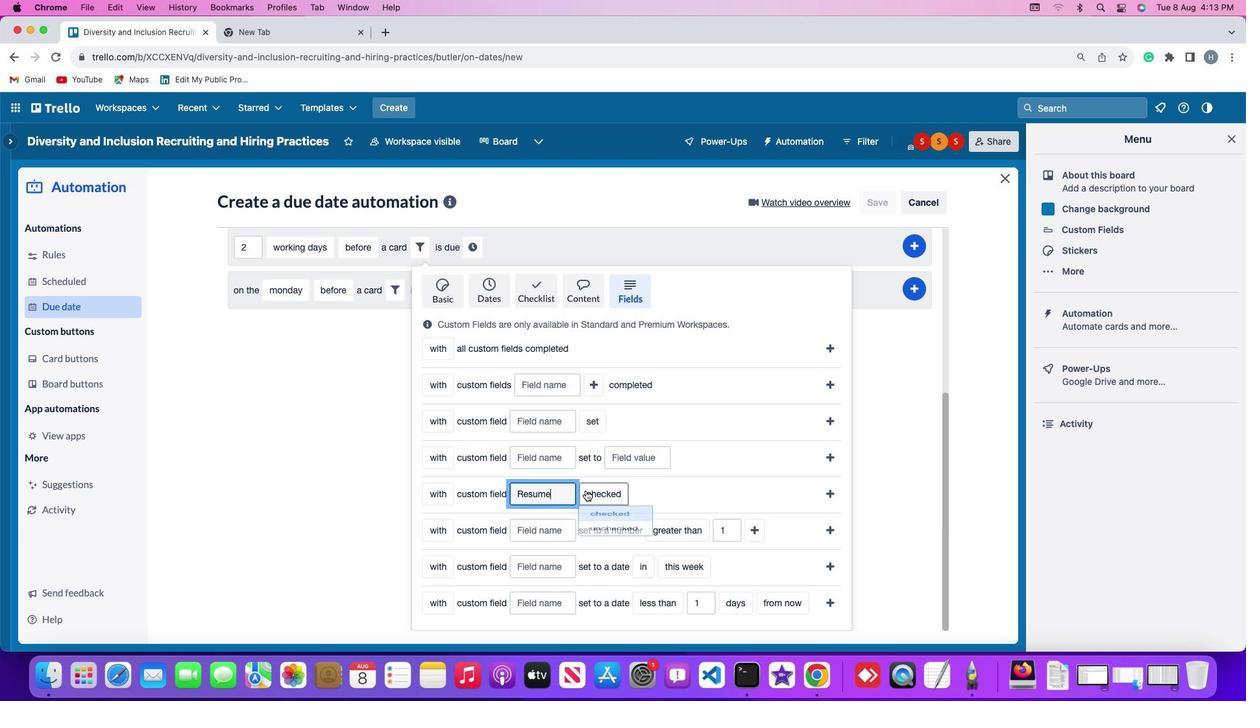 
Action: Mouse pressed left at (586, 490)
Screenshot: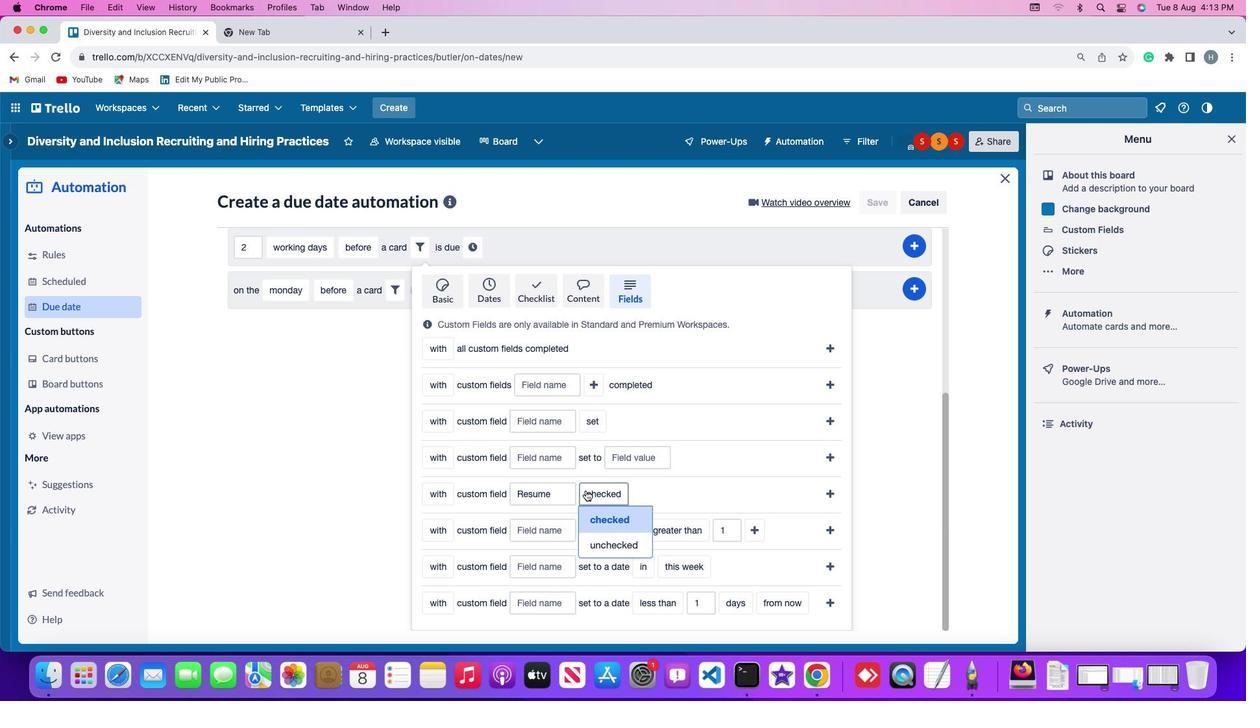 
Action: Mouse moved to (623, 544)
Screenshot: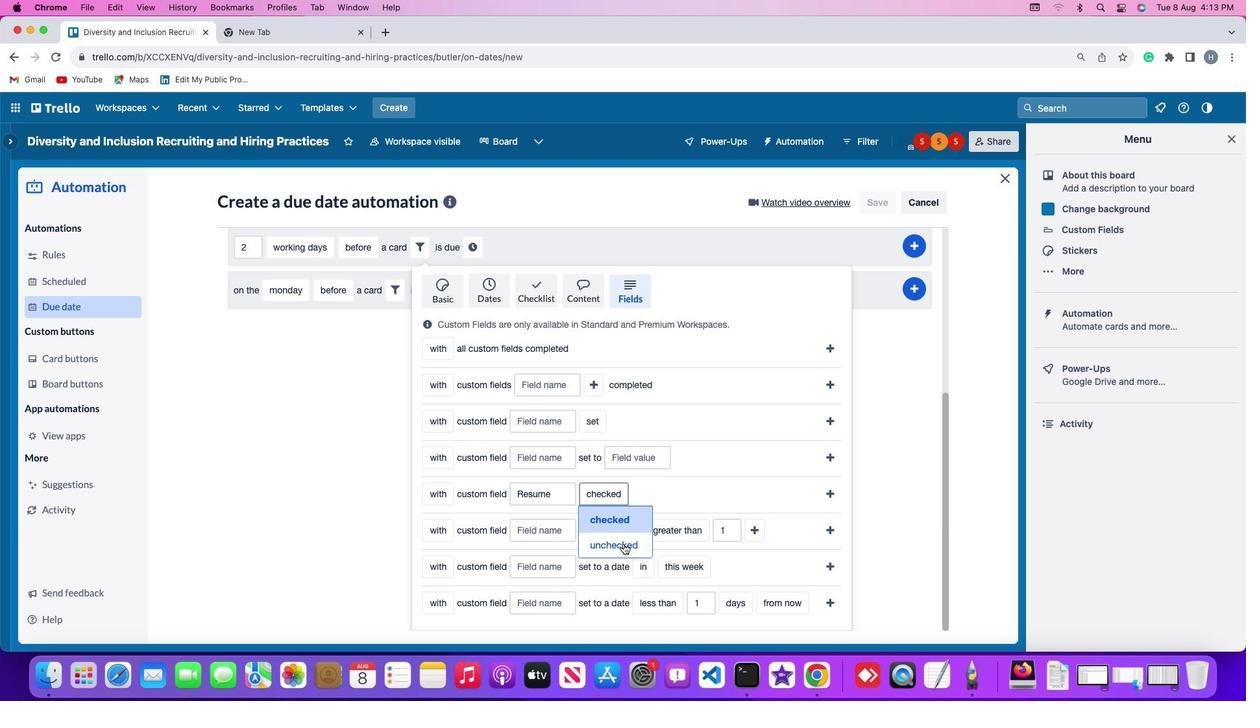 
Action: Mouse pressed left at (623, 544)
Screenshot: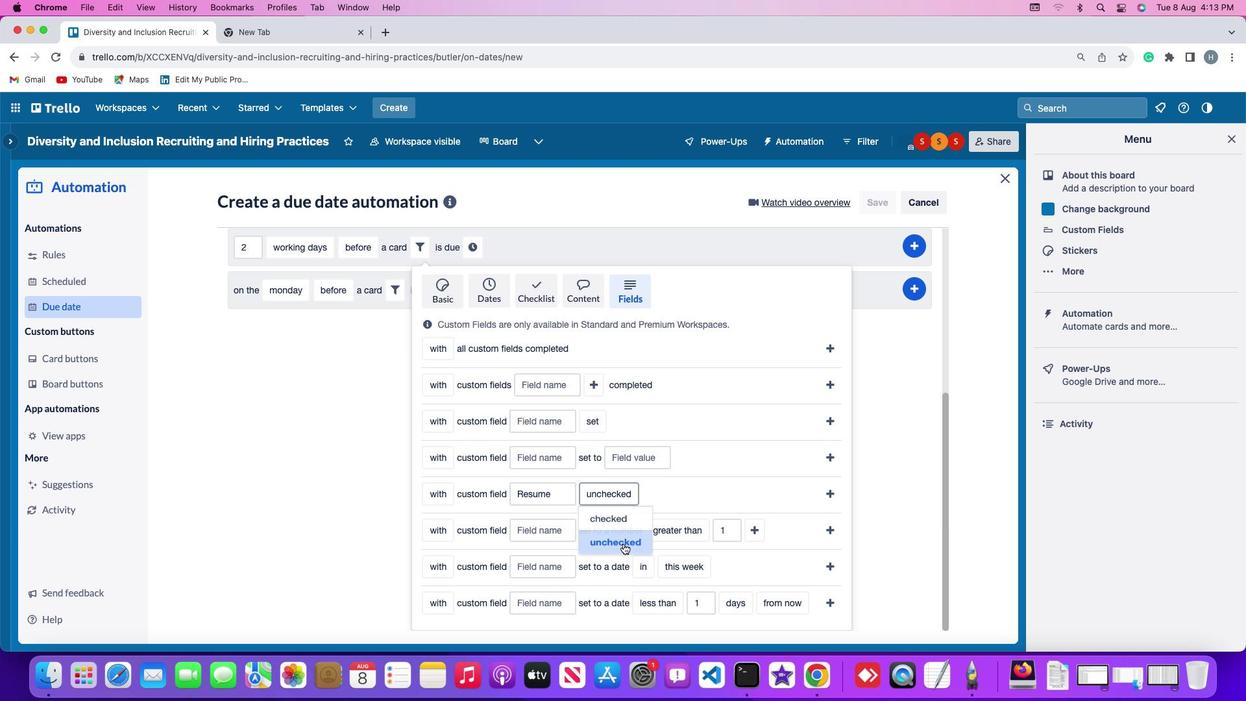 
Action: Mouse moved to (834, 492)
Screenshot: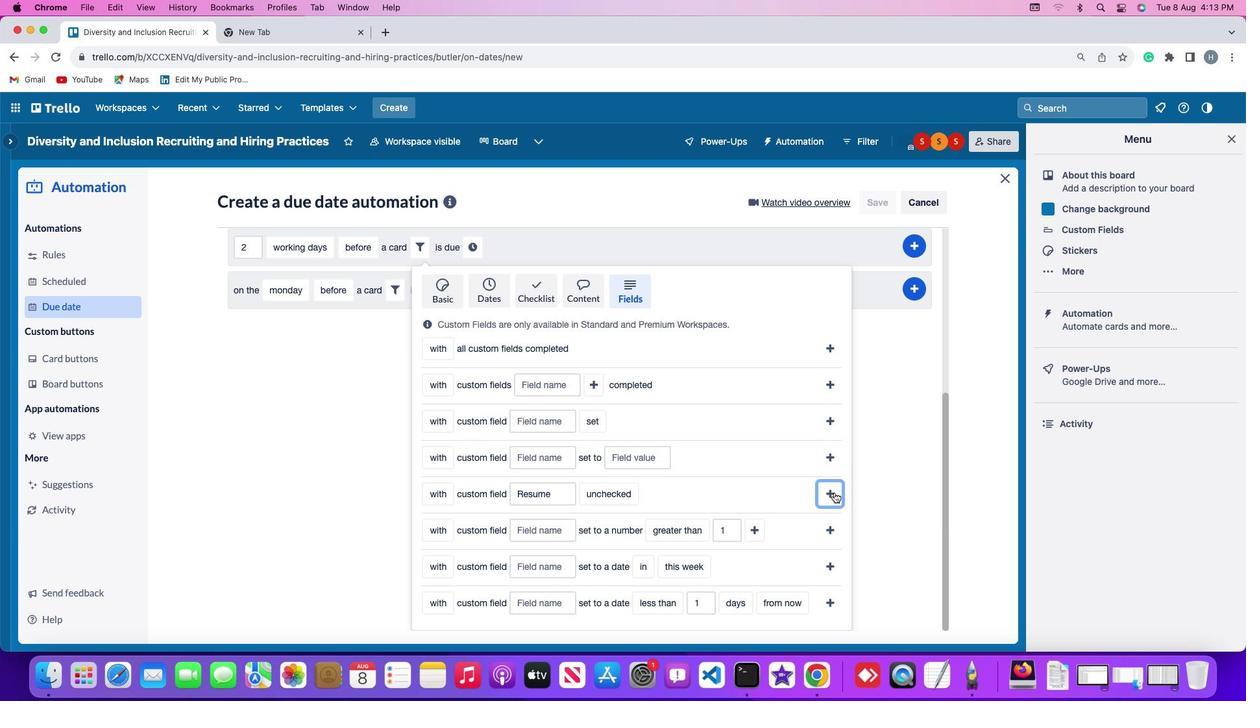 
Action: Mouse pressed left at (834, 492)
Screenshot: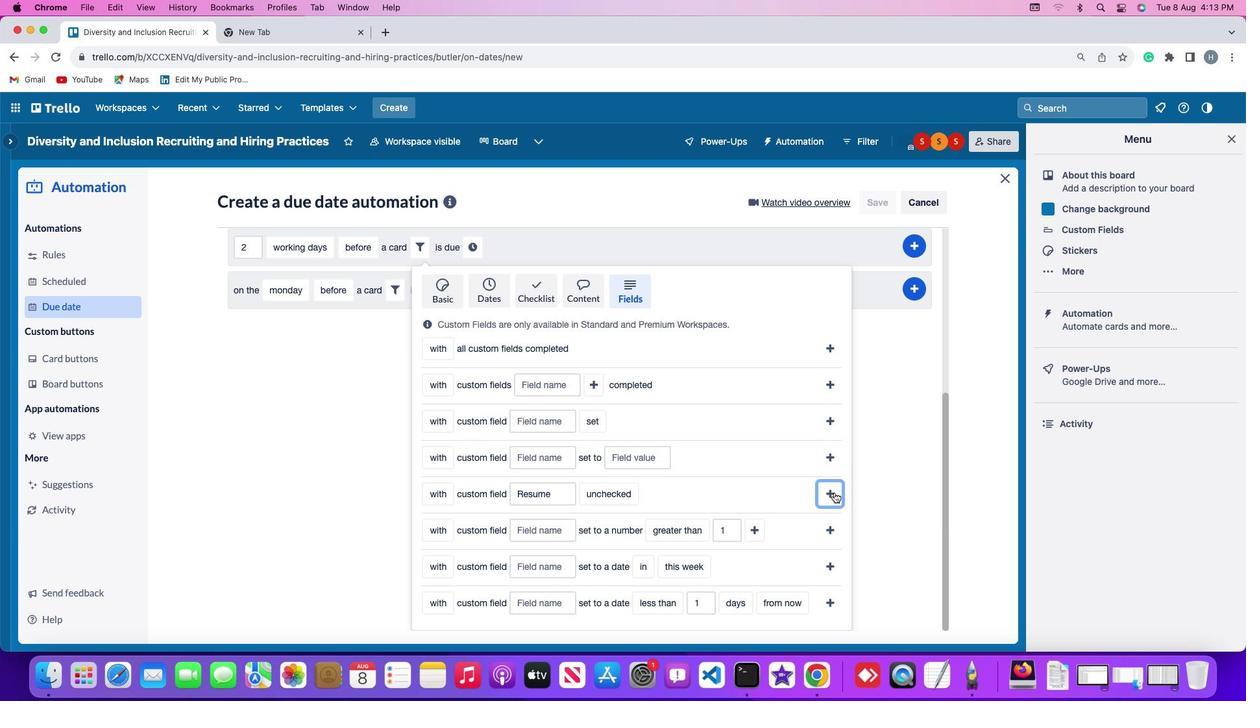 
Action: Mouse moved to (655, 519)
Screenshot: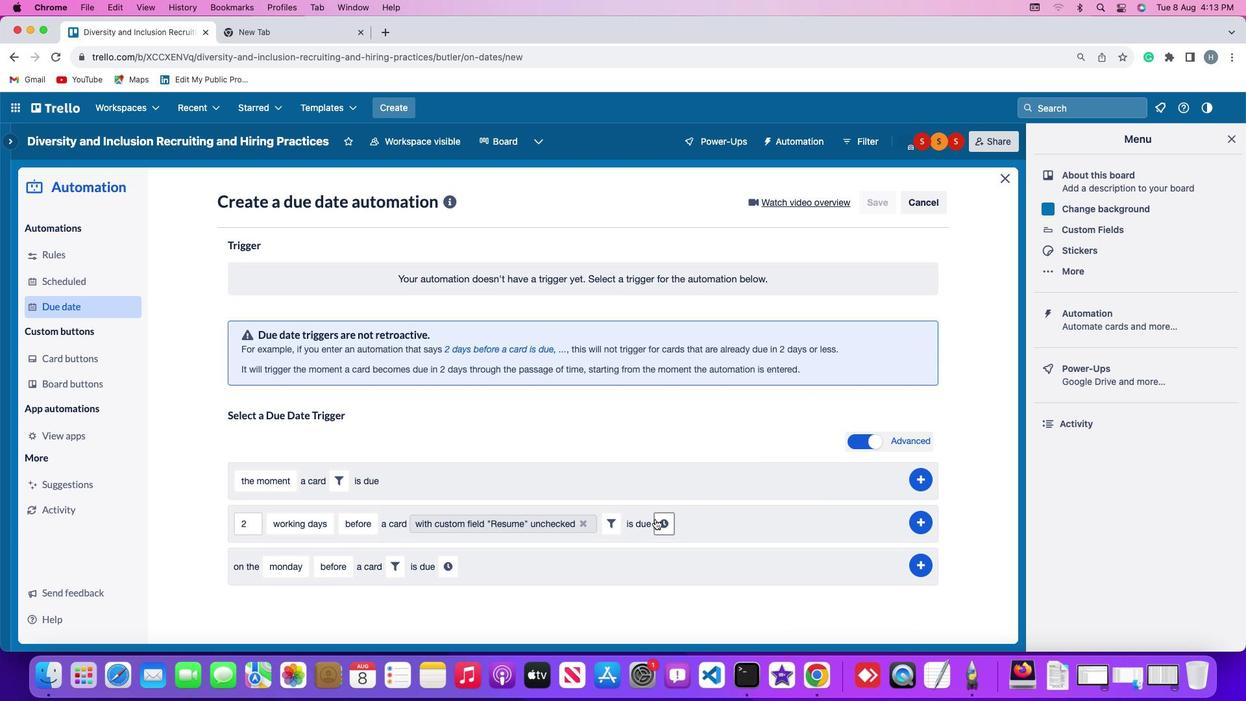 
Action: Mouse pressed left at (655, 519)
Screenshot: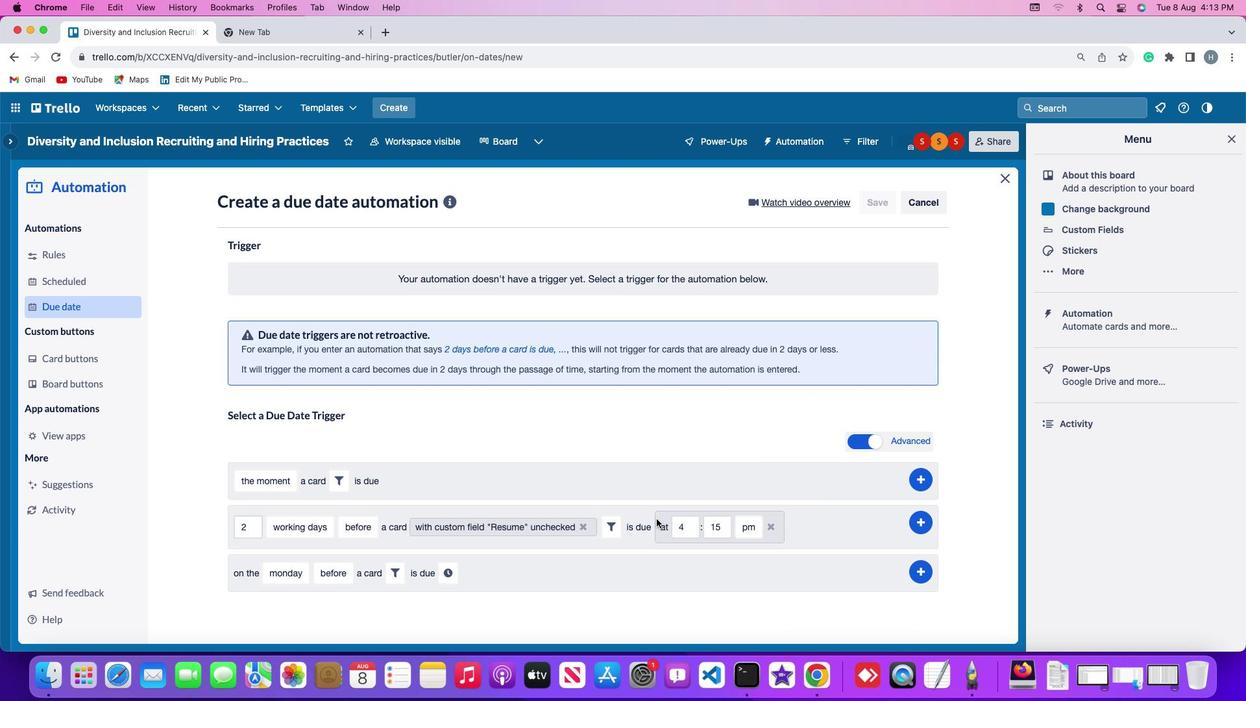 
Action: Mouse moved to (688, 525)
Screenshot: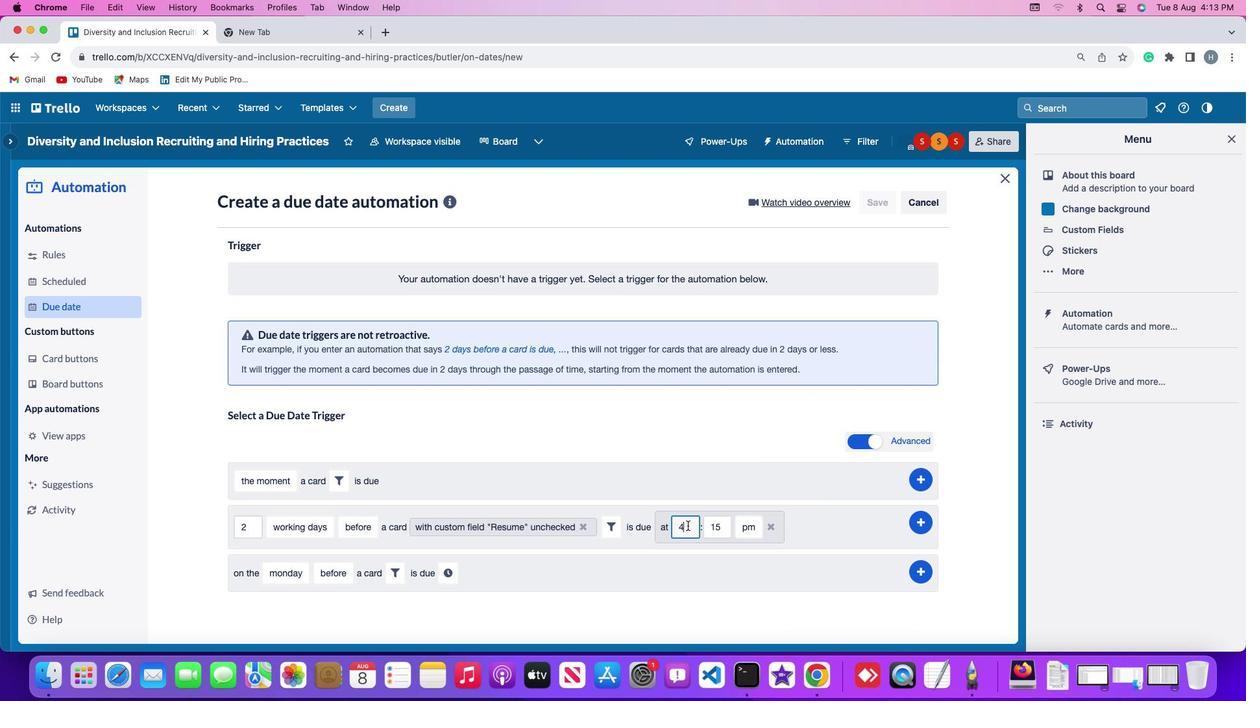 
Action: Mouse pressed left at (688, 525)
Screenshot: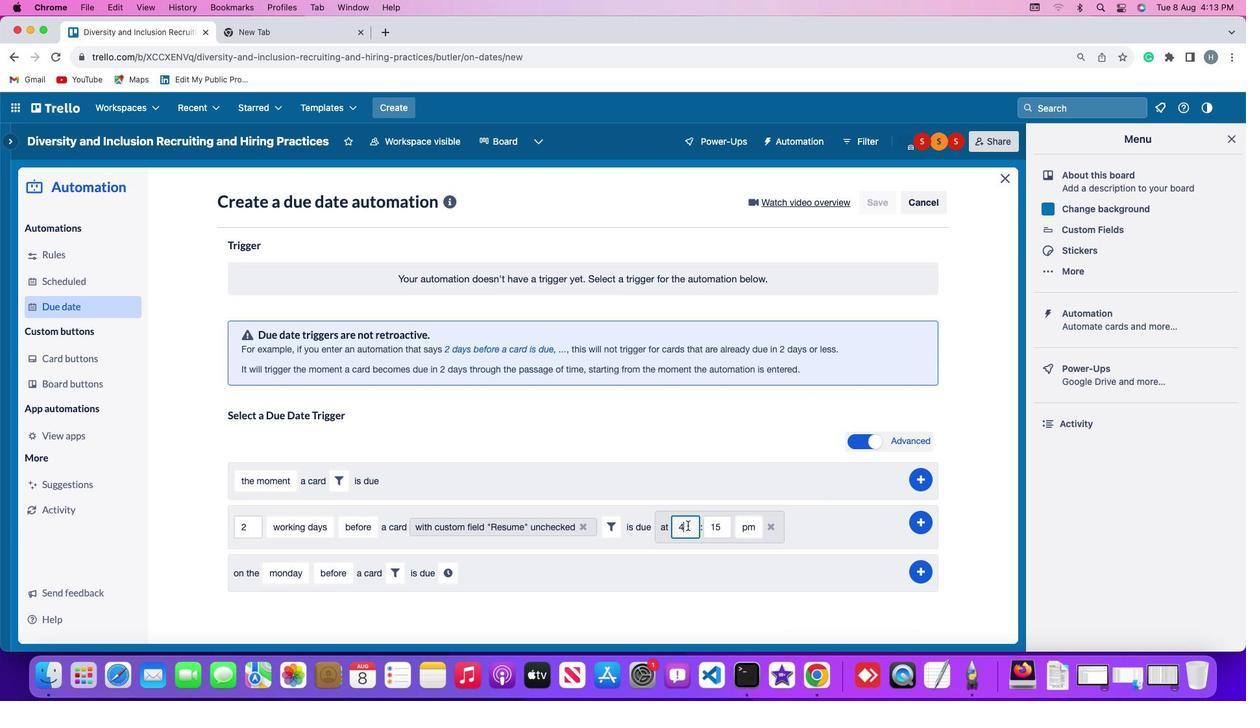 
Action: Key pressed Key.backspace'1''1'
Screenshot: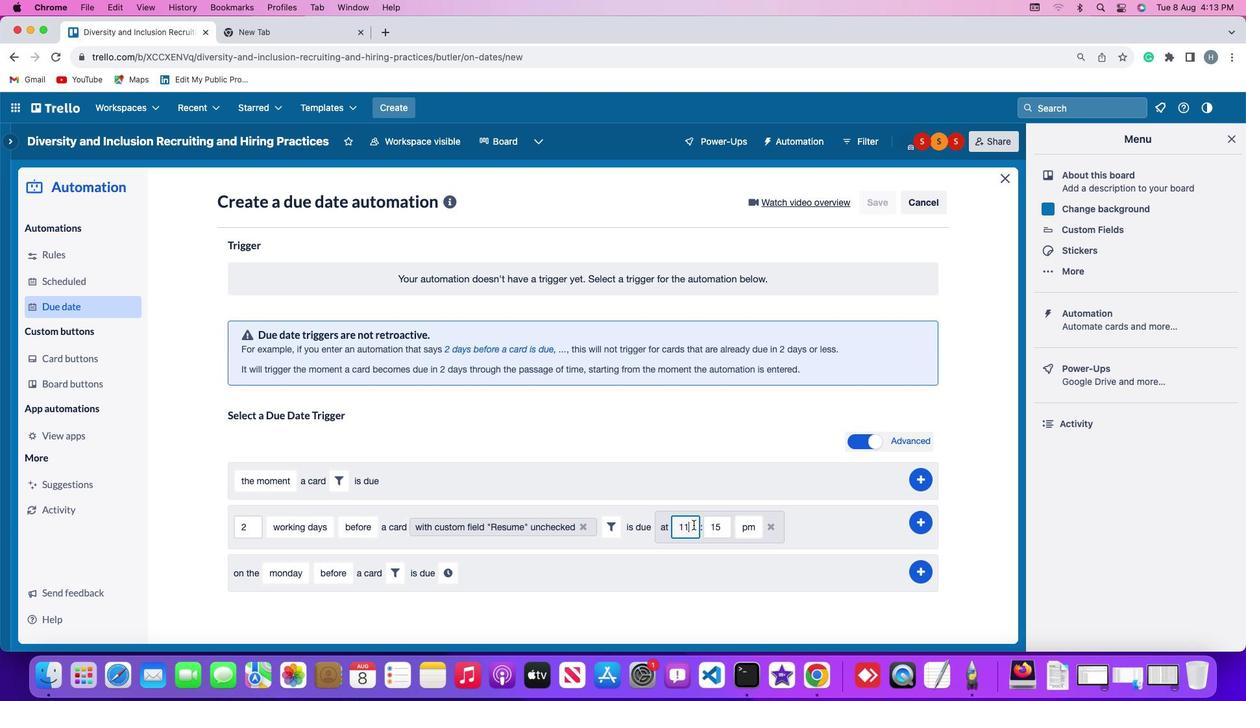 
Action: Mouse moved to (725, 530)
Screenshot: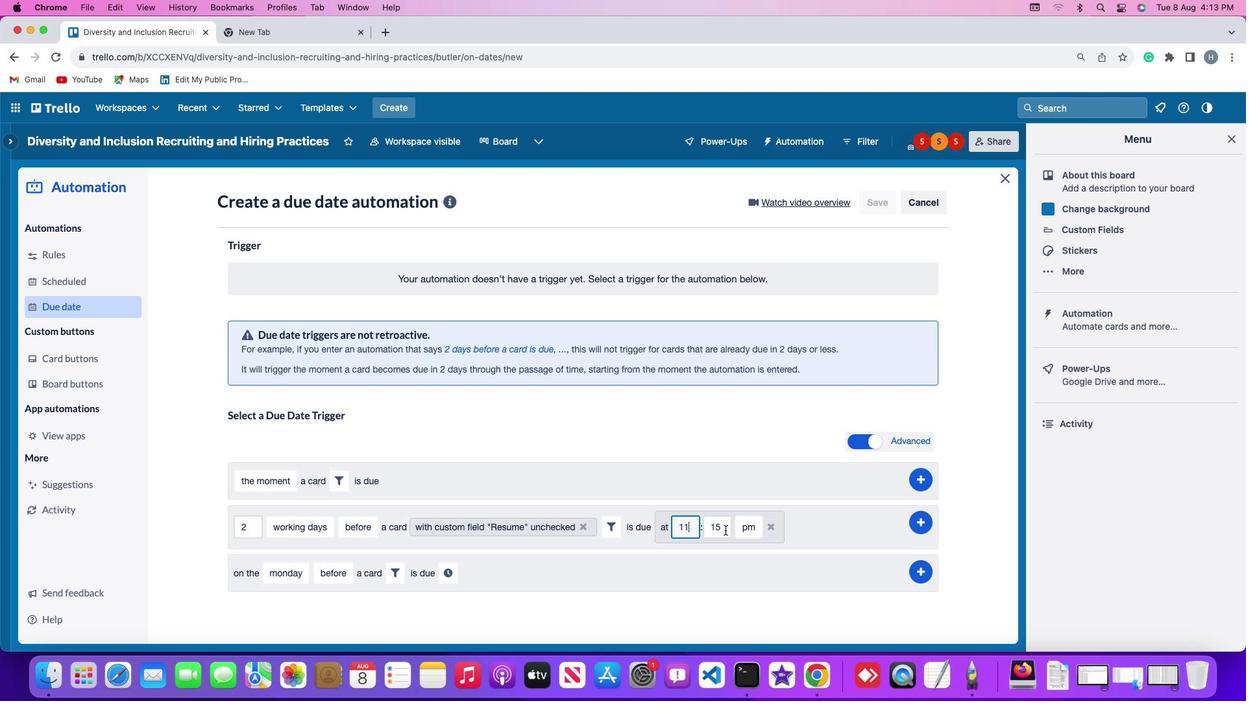 
Action: Mouse pressed left at (725, 530)
Screenshot: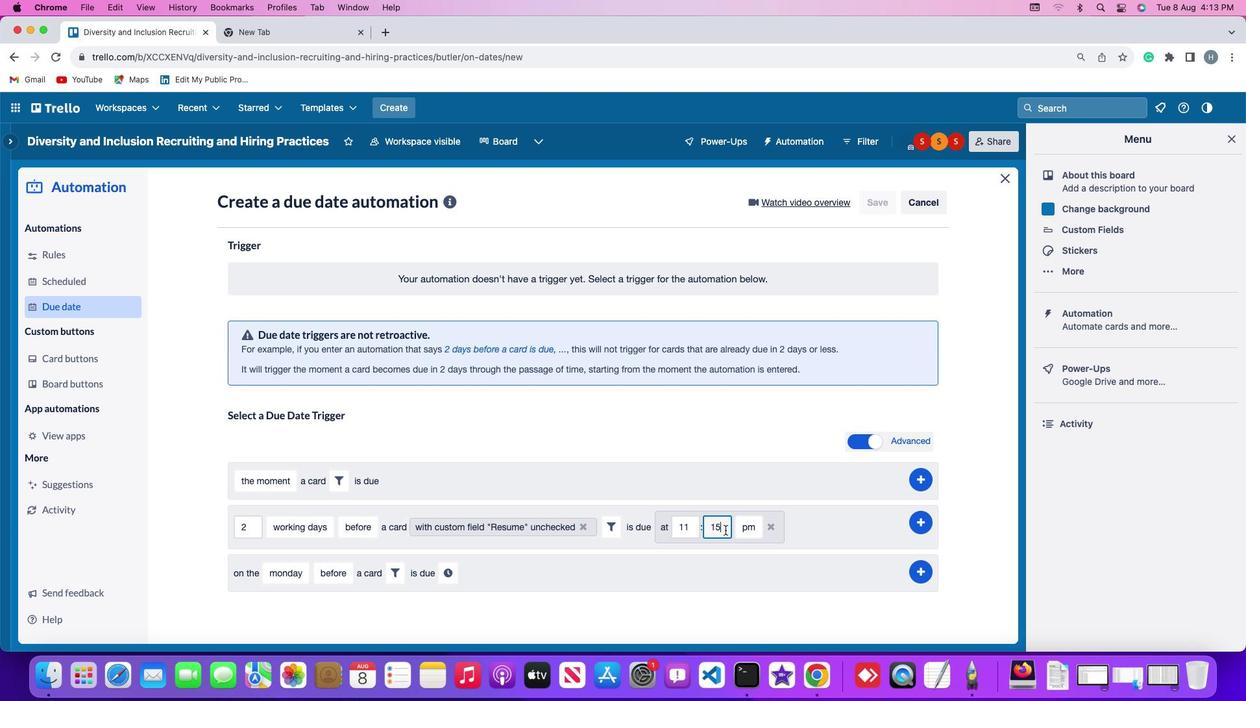 
Action: Key pressed Key.backspaceKey.backspaceKey.backspace'0''0'
Screenshot: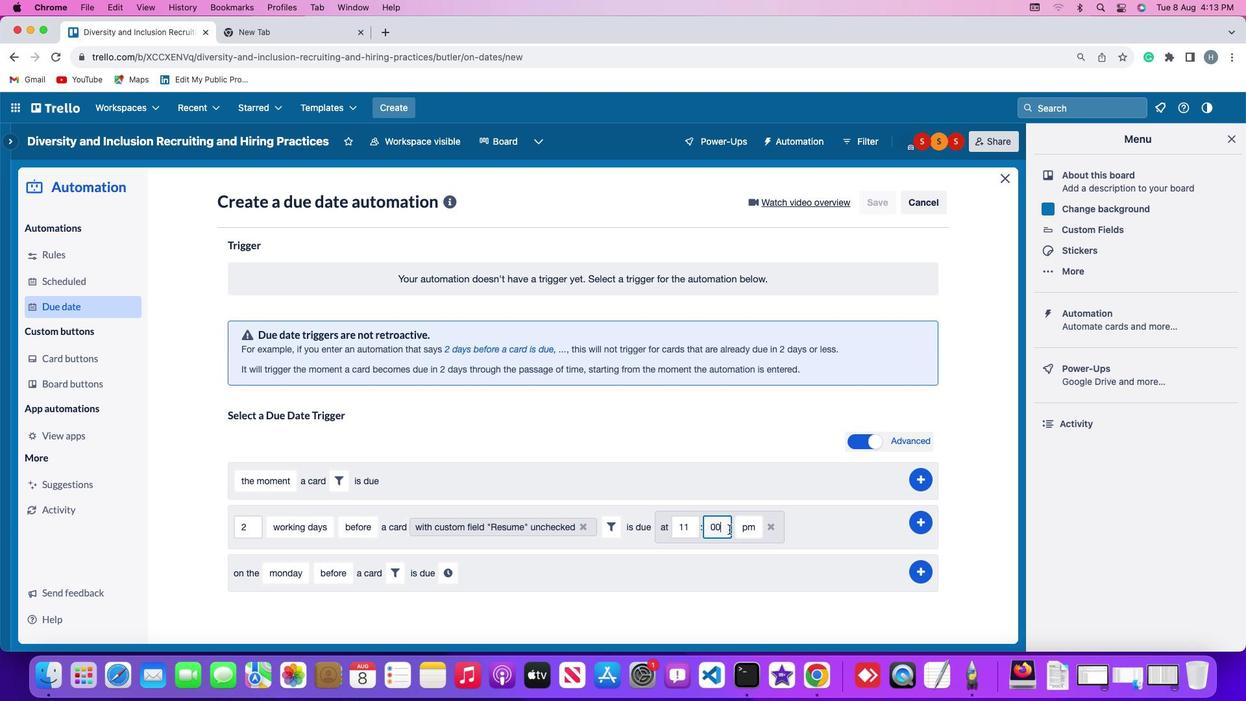 
Action: Mouse moved to (743, 527)
Screenshot: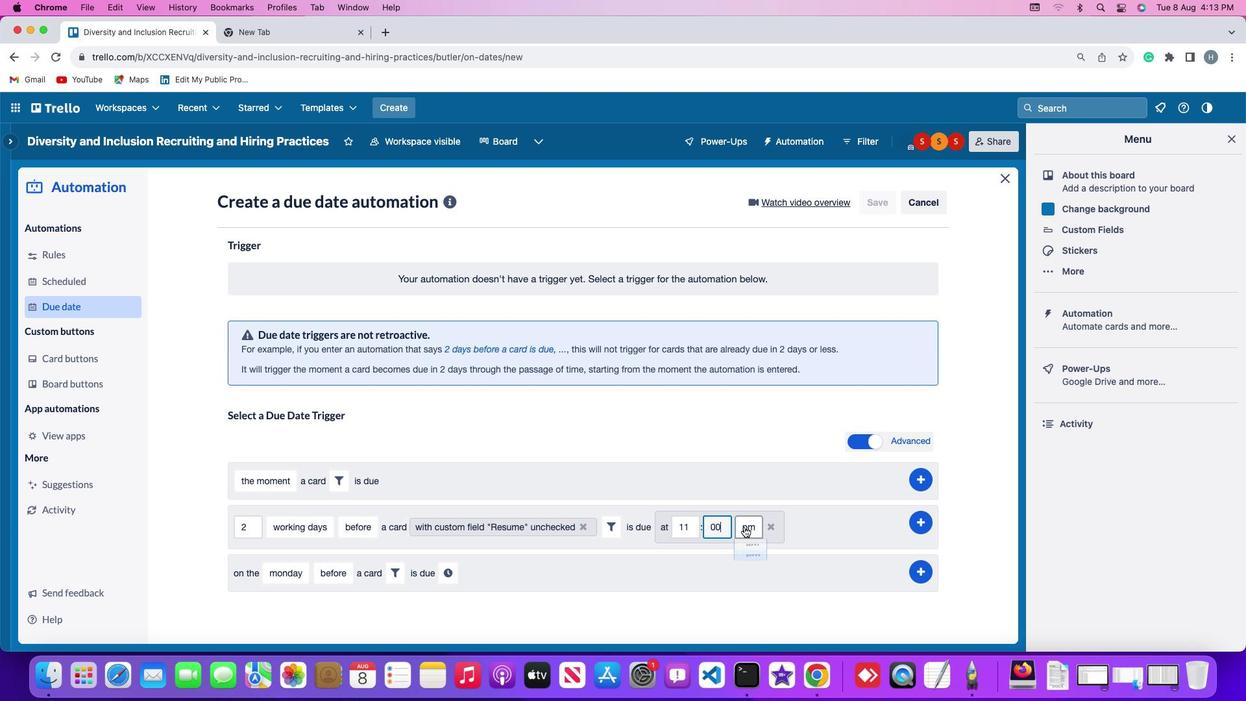 
Action: Mouse pressed left at (743, 527)
Screenshot: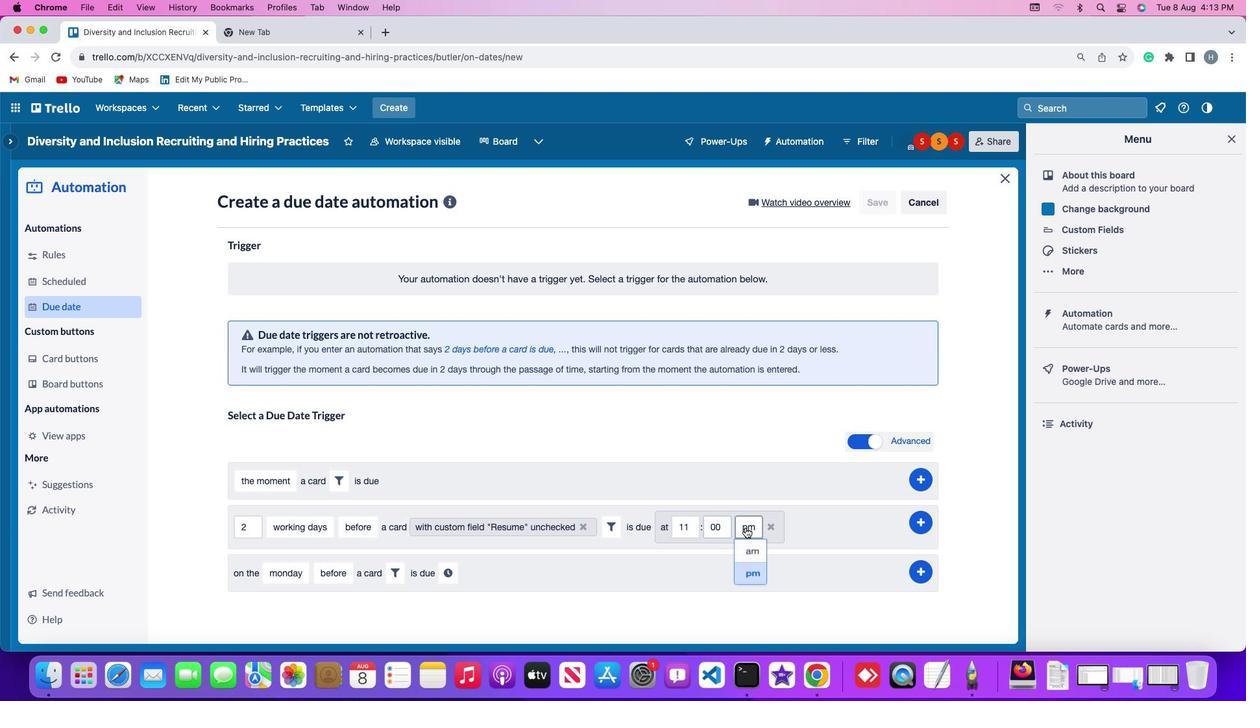 
Action: Mouse moved to (756, 549)
Screenshot: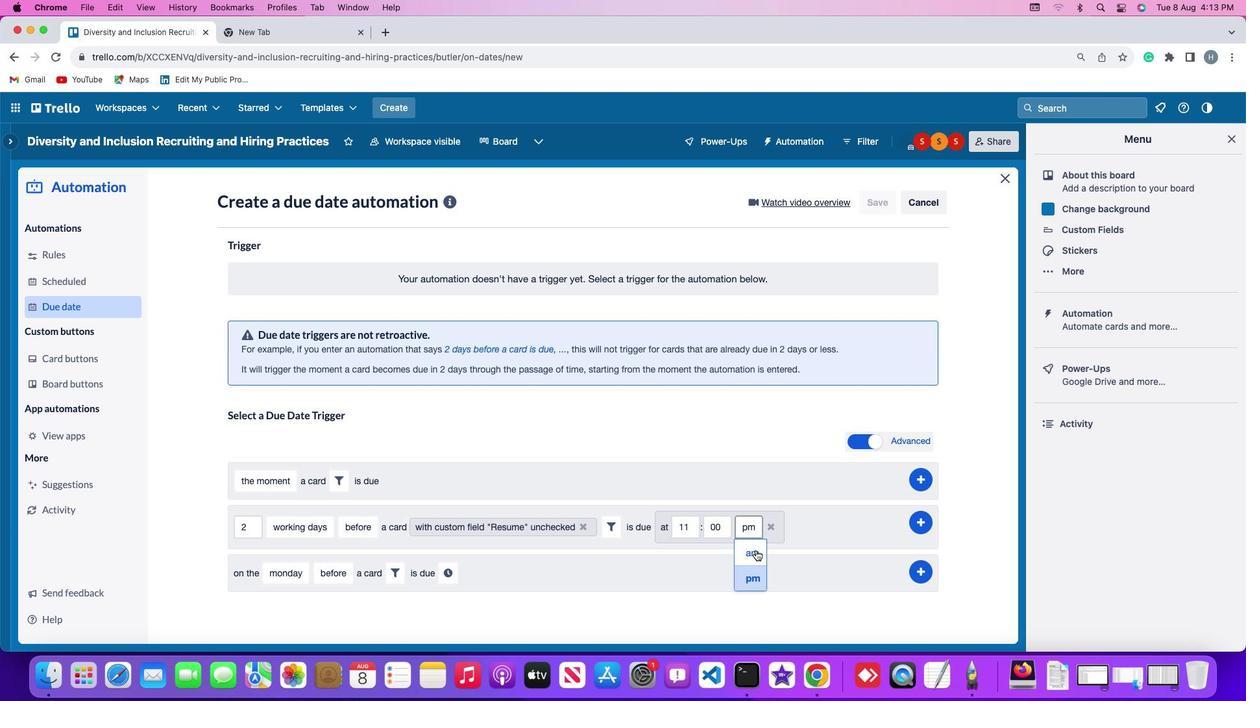 
Action: Mouse pressed left at (756, 549)
Screenshot: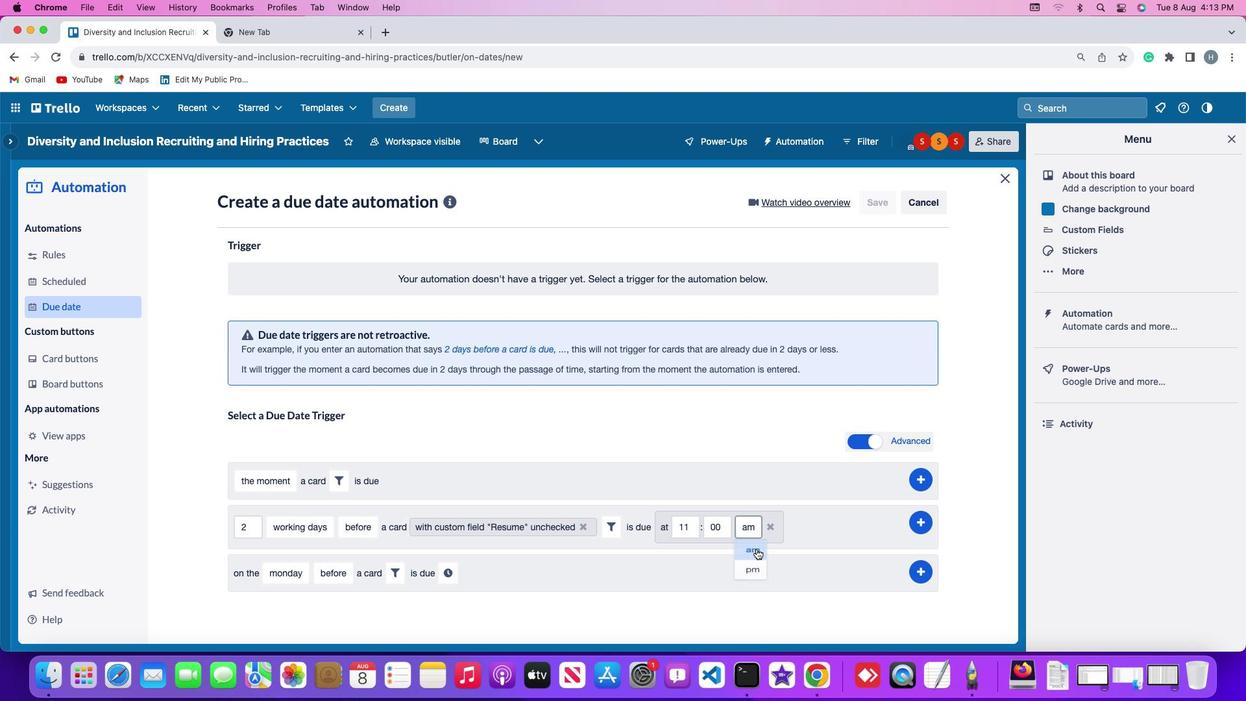 
Action: Mouse moved to (919, 519)
Screenshot: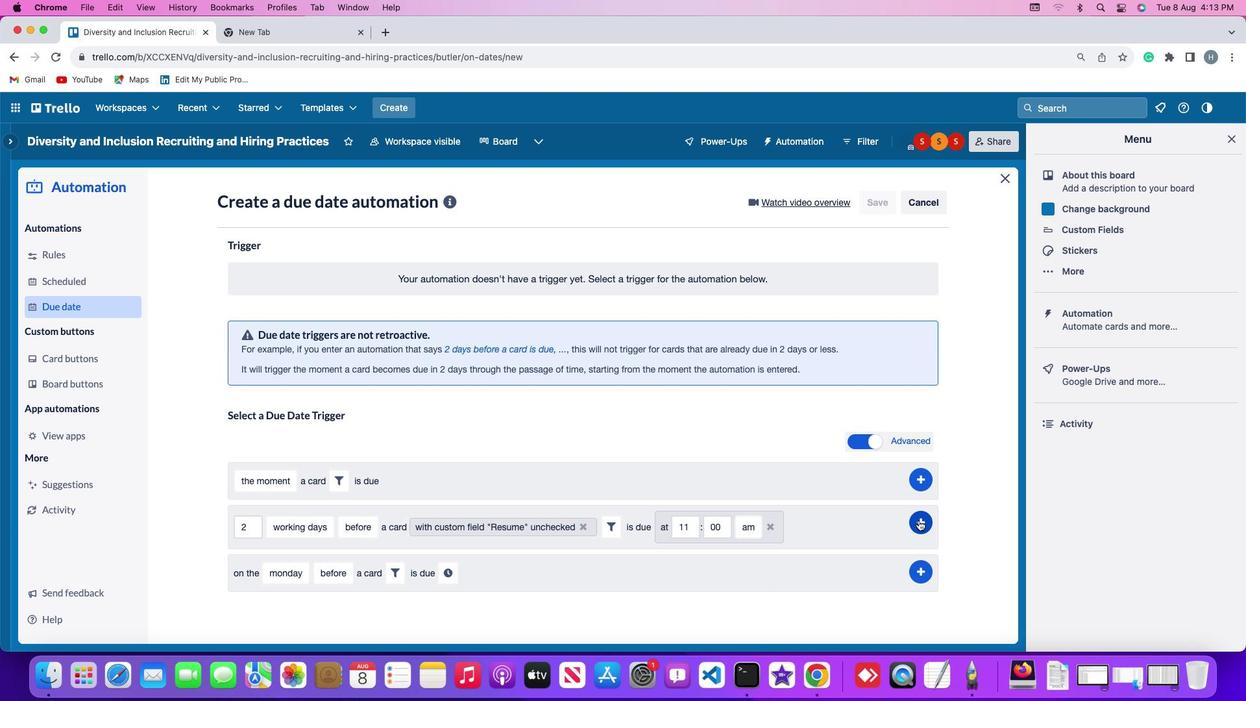 
Action: Mouse pressed left at (919, 519)
Screenshot: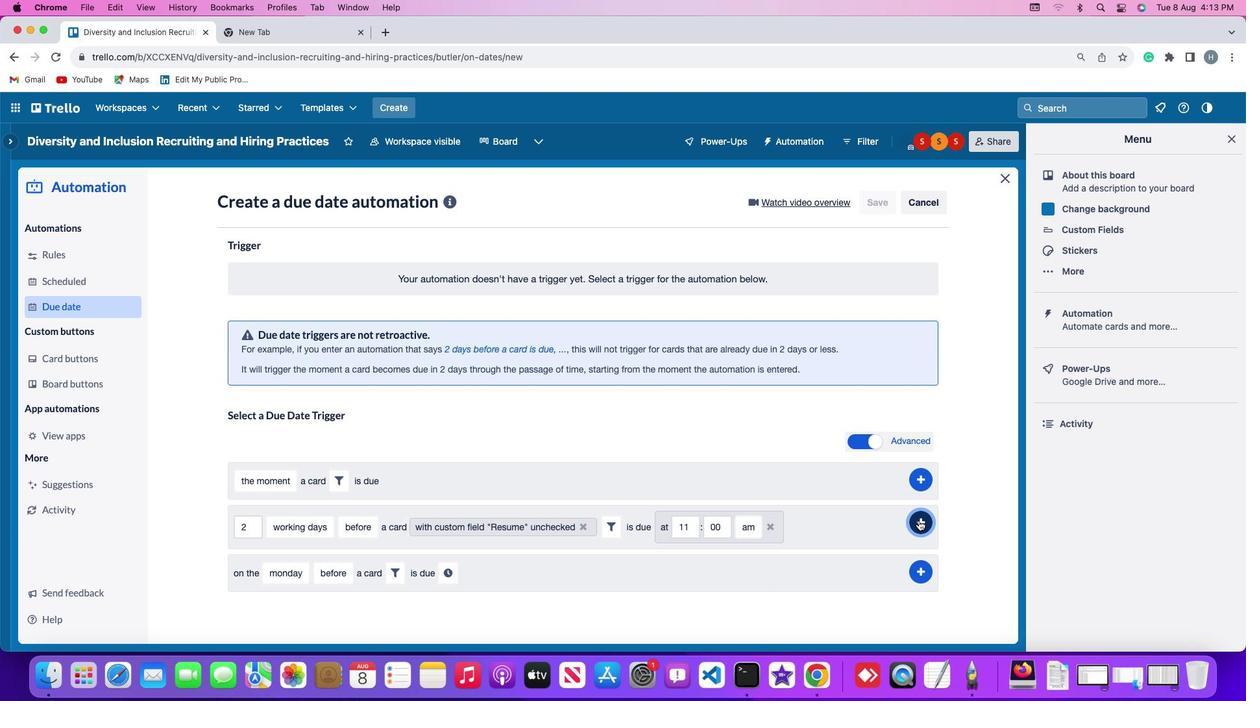 
Action: Mouse moved to (991, 405)
Screenshot: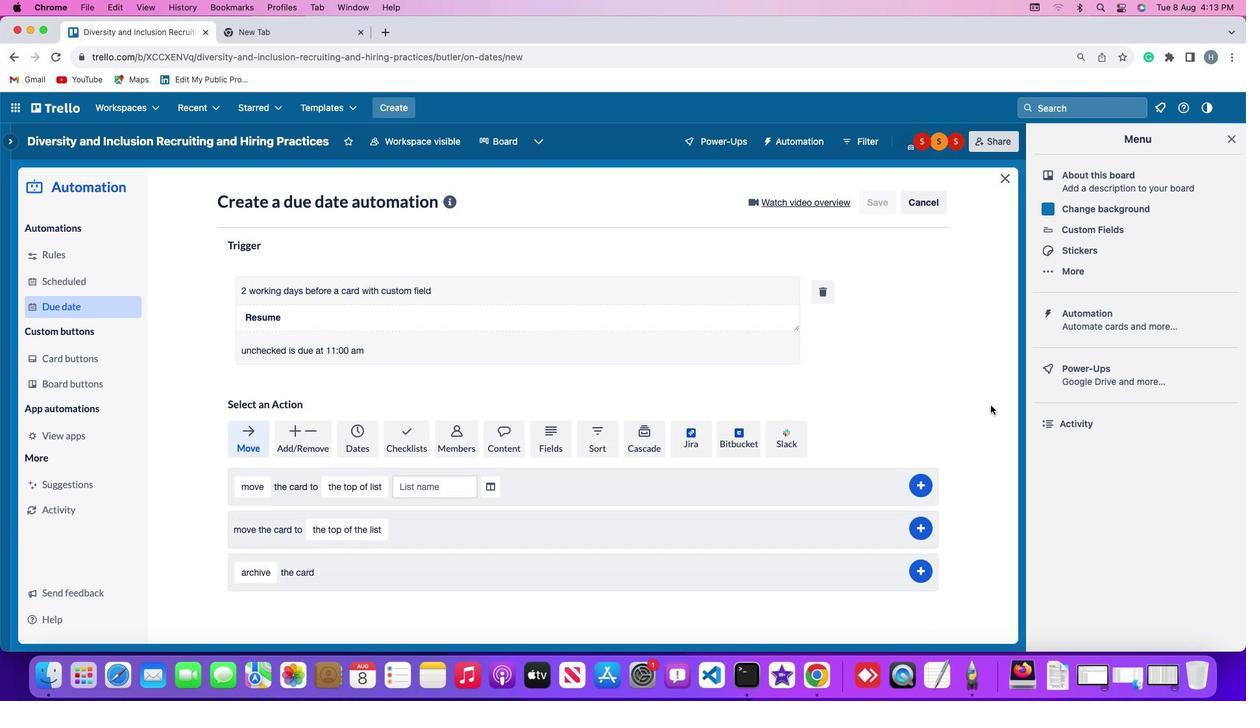 
